Task: Research Airbnb accommodation in Sang-e Charak, Afghanistan from 1st December, 2023 to 5th December, 2023 for 1 adult.1  bedroom having 1 bed and 1 bathroom. Property type can be flat. Amenities needed are: wifi,dedicated workplace. Booking option can be shelf check-in. Look for 5 properties as per requirement.
Action: Mouse moved to (474, 84)
Screenshot: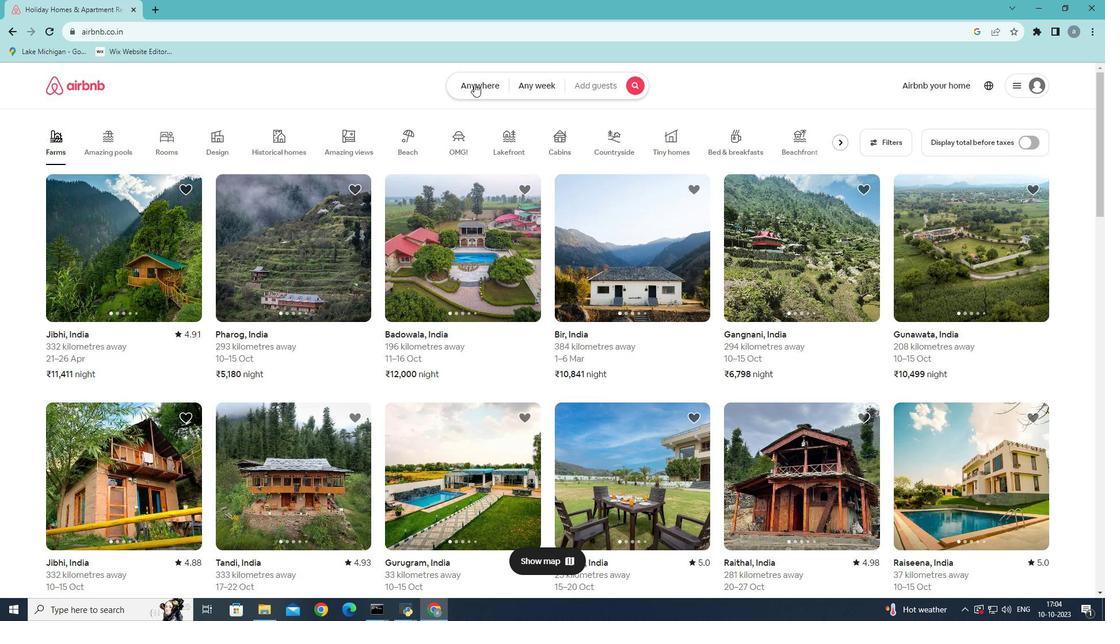 
Action: Mouse pressed left at (474, 84)
Screenshot: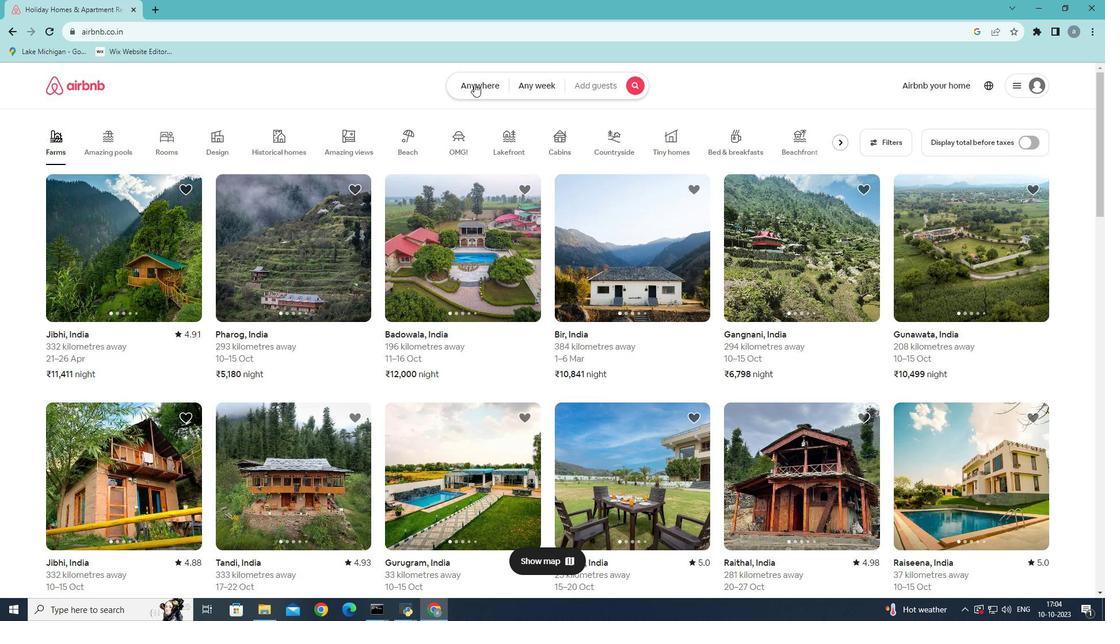 
Action: Mouse moved to (327, 126)
Screenshot: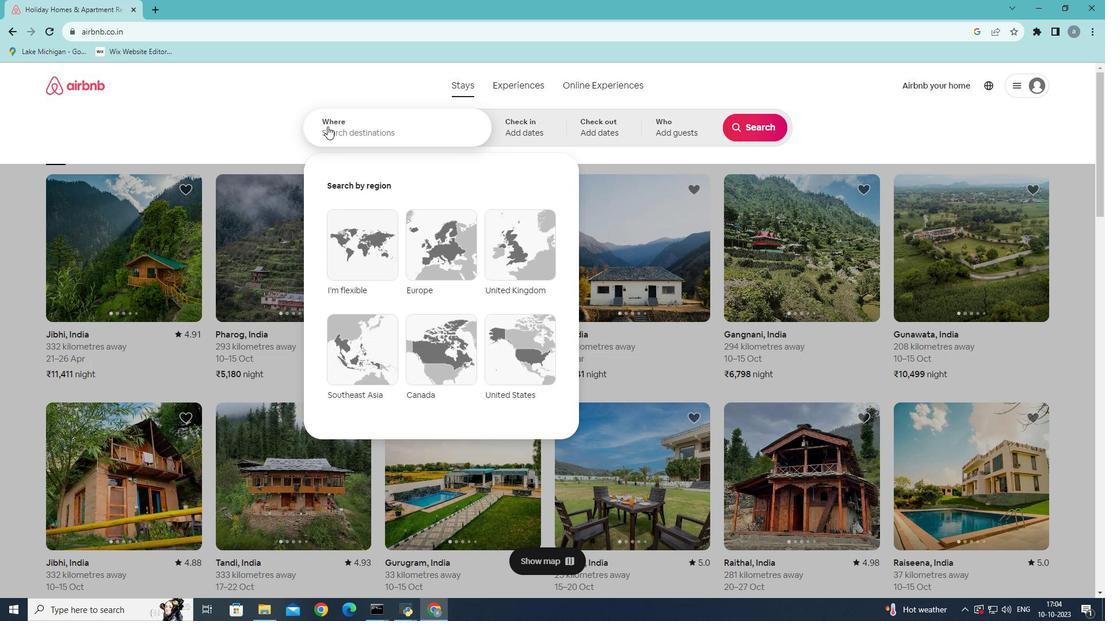 
Action: Mouse pressed left at (327, 126)
Screenshot: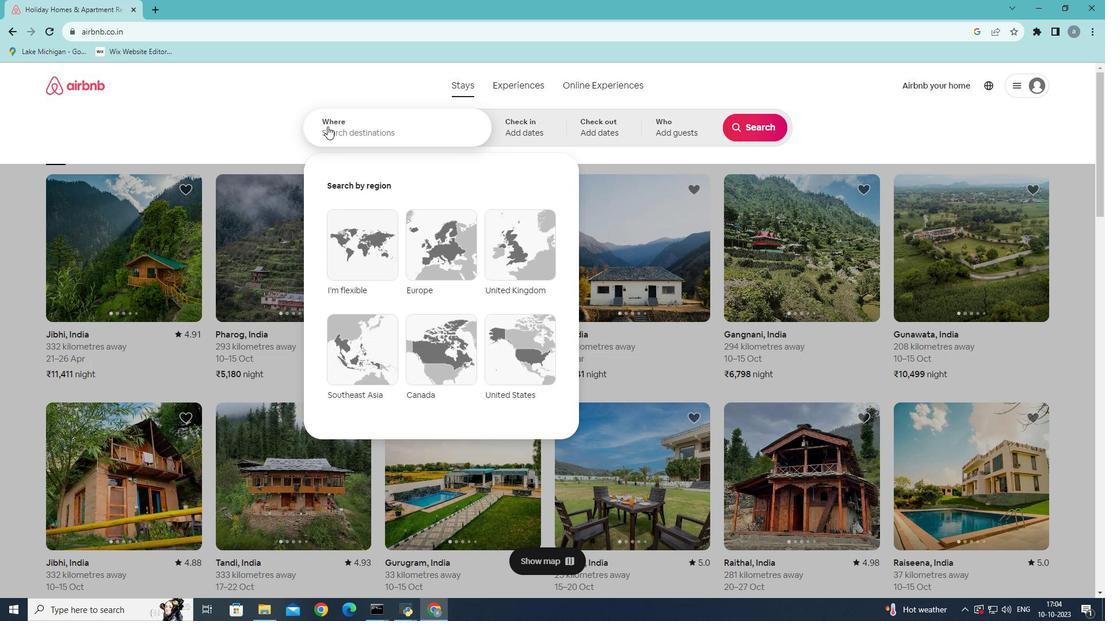 
Action: Mouse moved to (373, 129)
Screenshot: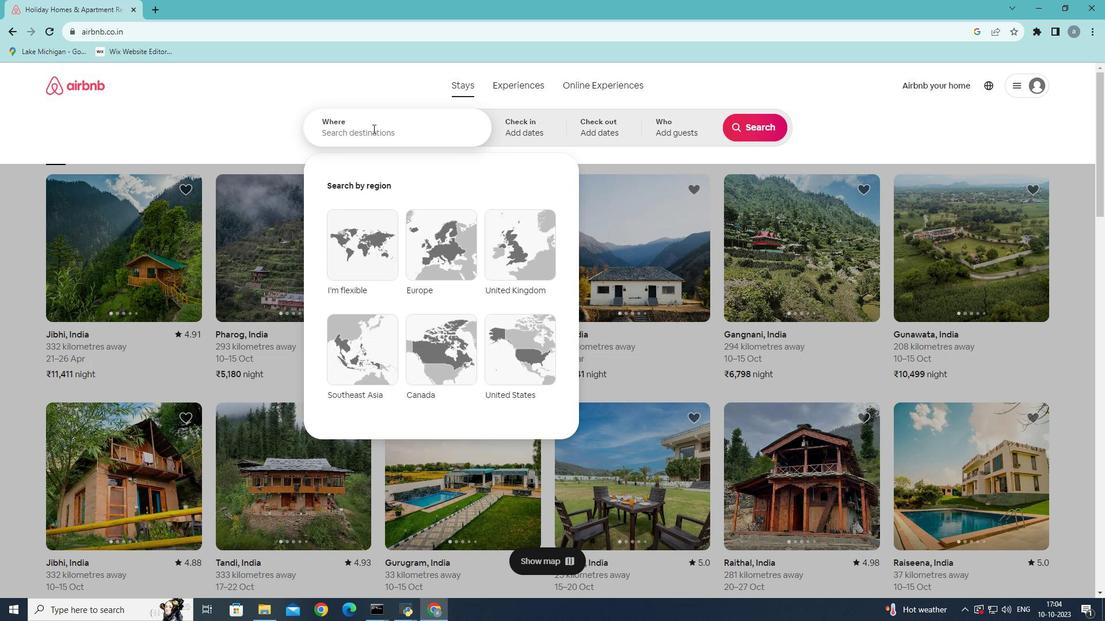 
Action: Key pressed <Key.shift>Sang-e<Key.space>ch
Screenshot: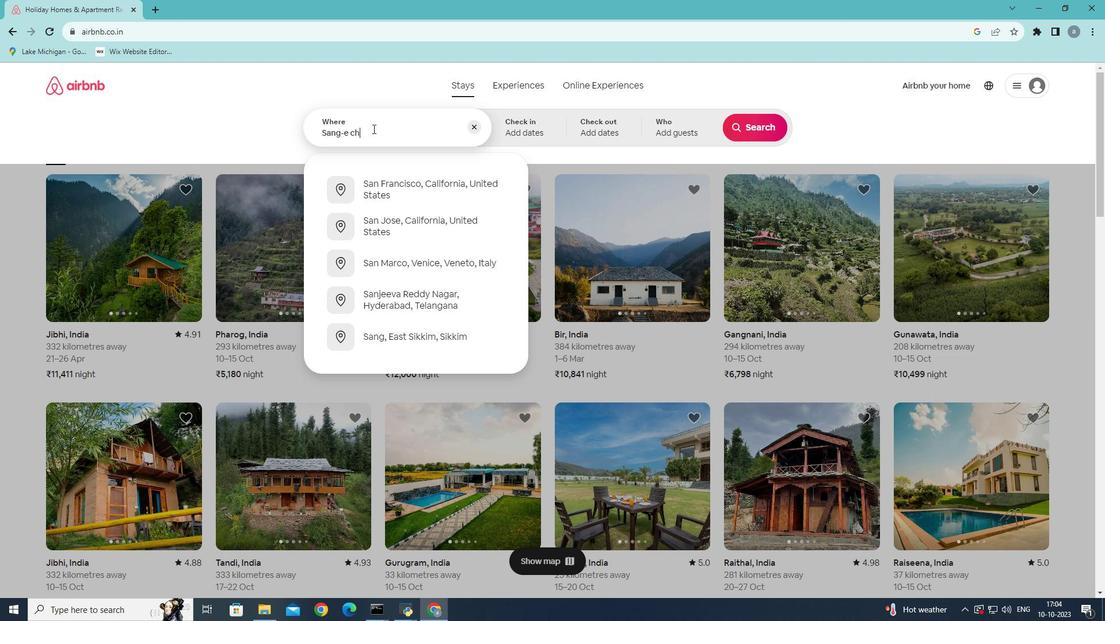 
Action: Mouse moved to (407, 191)
Screenshot: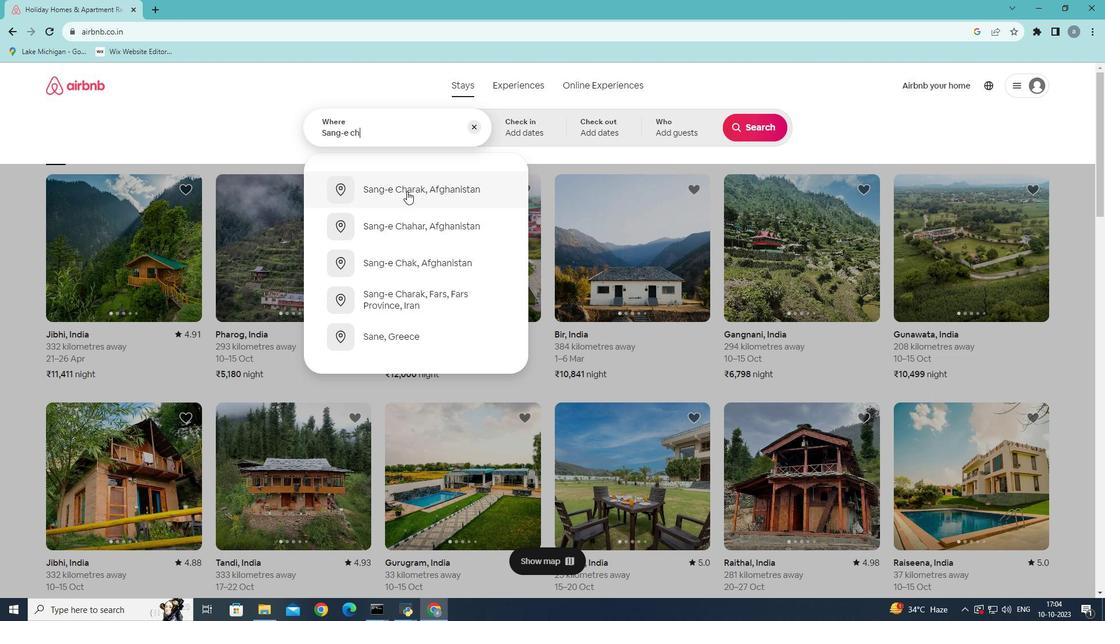
Action: Mouse pressed left at (407, 191)
Screenshot: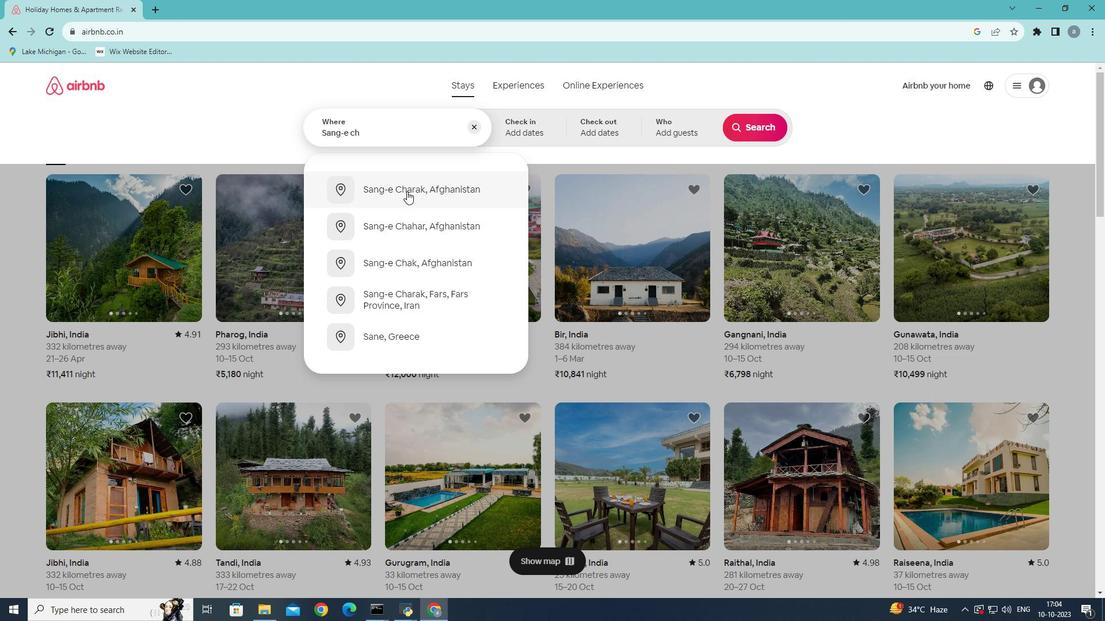 
Action: Mouse moved to (748, 219)
Screenshot: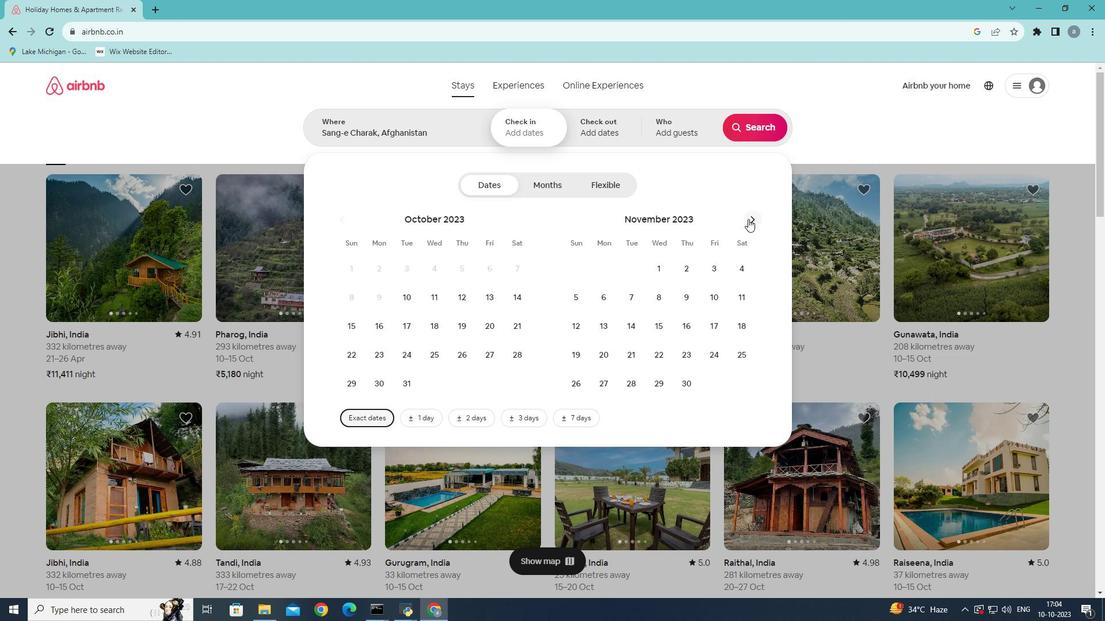 
Action: Mouse pressed left at (748, 219)
Screenshot: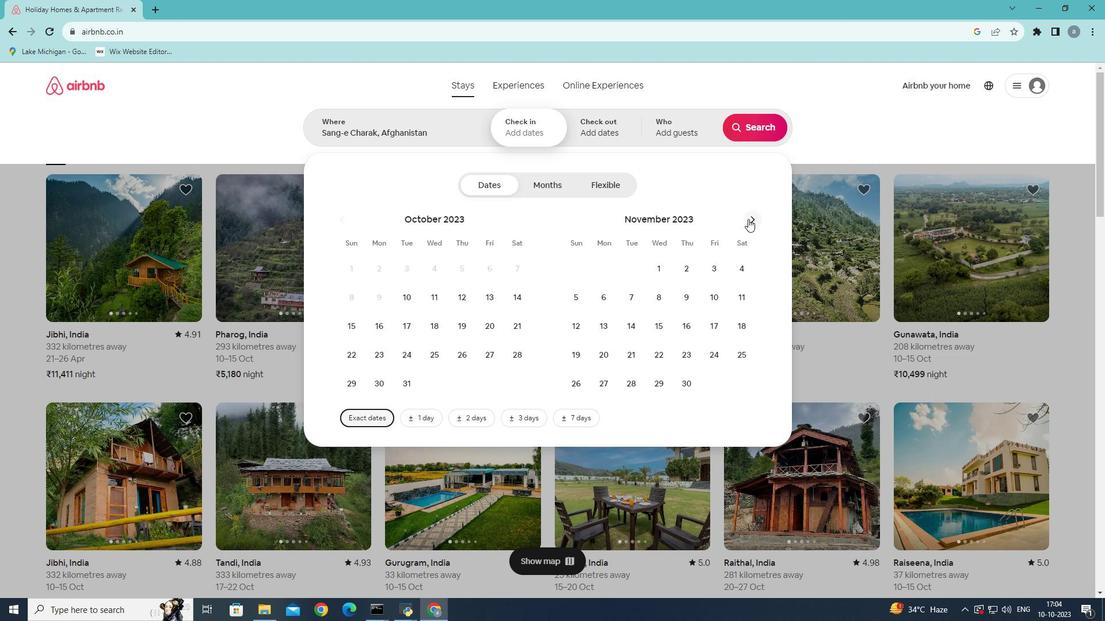 
Action: Mouse moved to (712, 267)
Screenshot: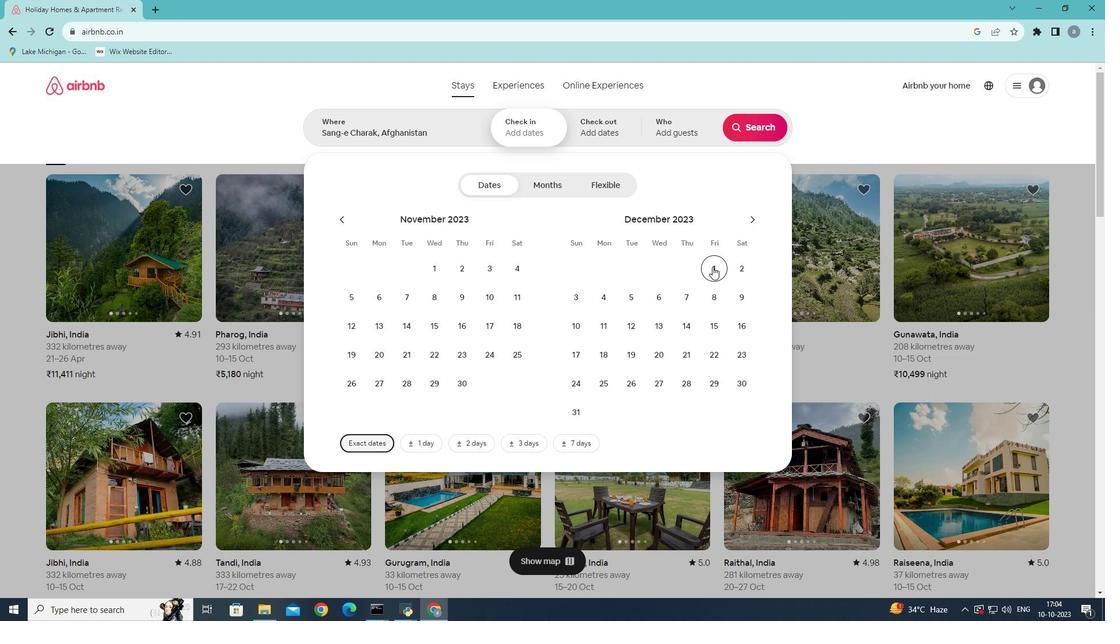
Action: Mouse pressed left at (712, 267)
Screenshot: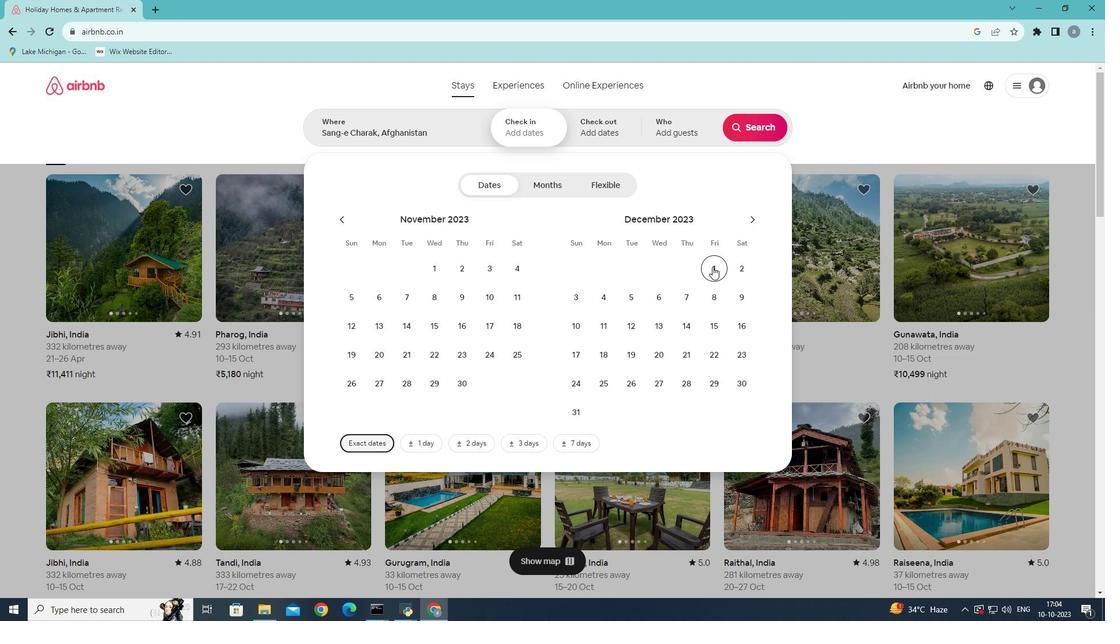 
Action: Mouse moved to (634, 300)
Screenshot: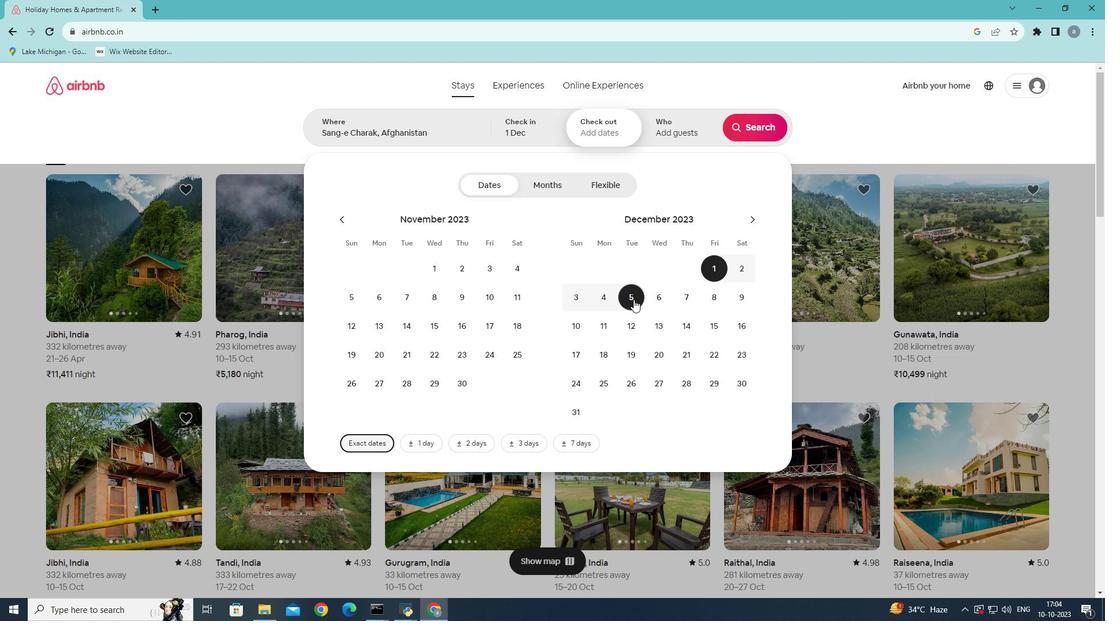 
Action: Mouse pressed left at (634, 300)
Screenshot: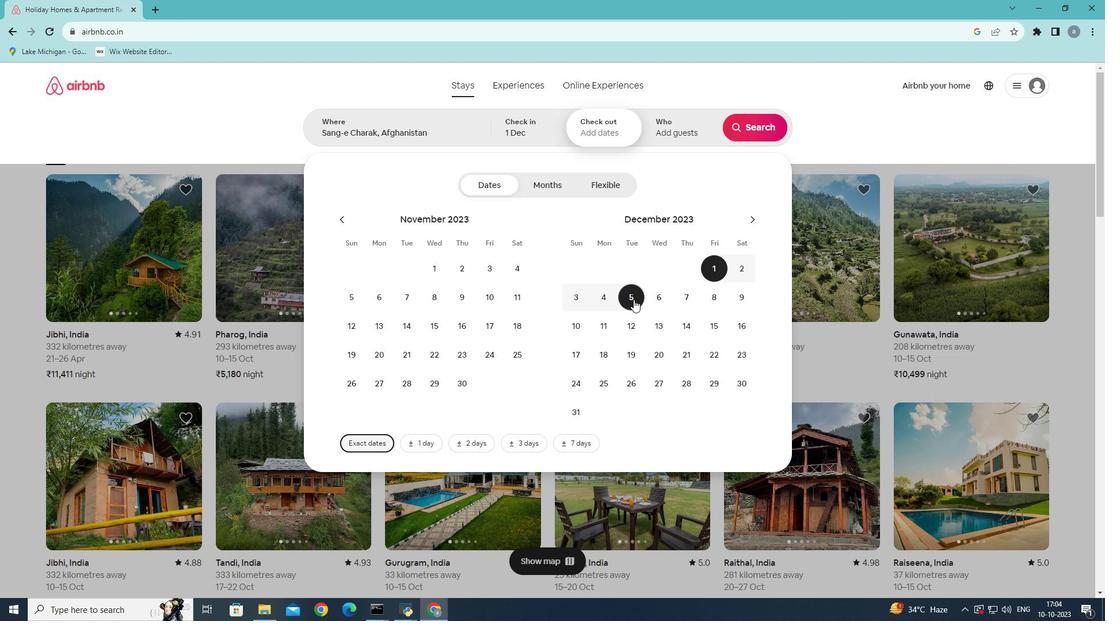 
Action: Mouse moved to (694, 131)
Screenshot: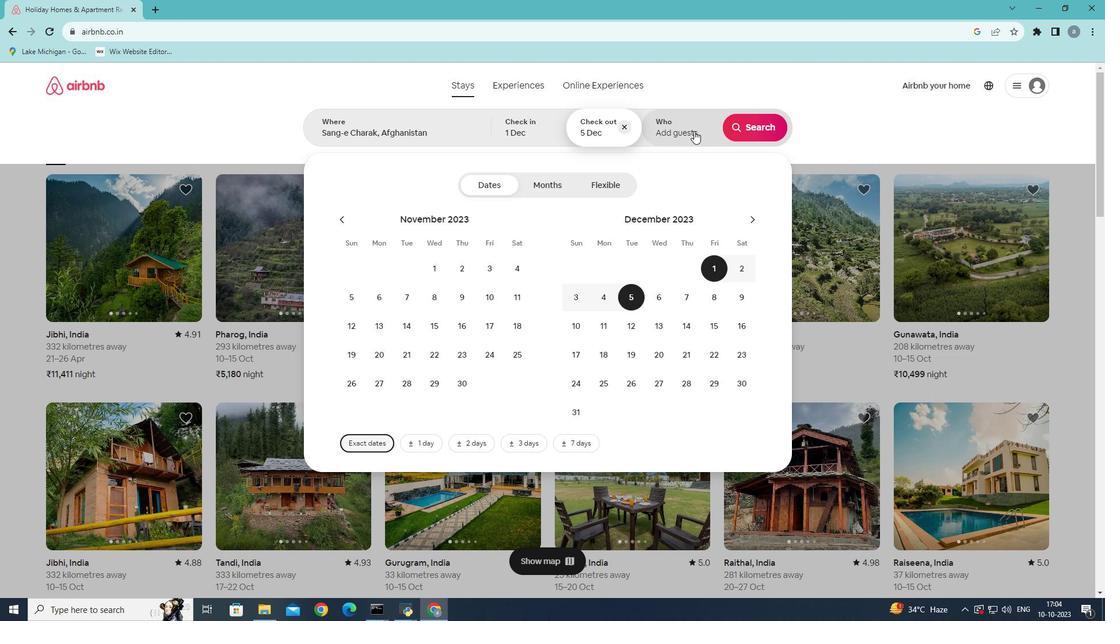 
Action: Mouse pressed left at (694, 131)
Screenshot: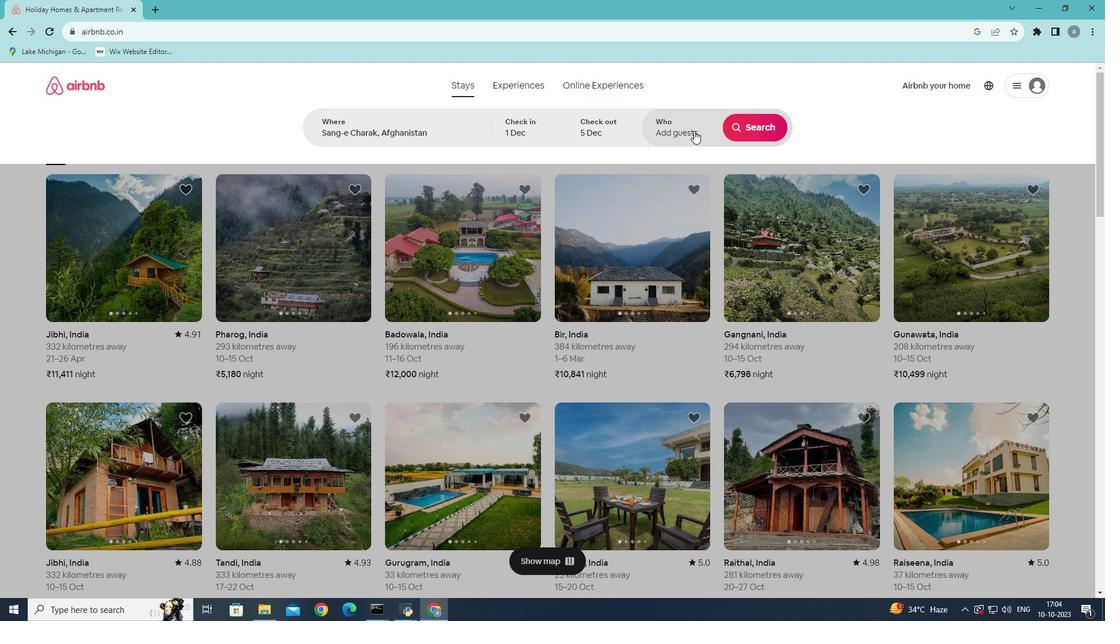 
Action: Mouse moved to (760, 188)
Screenshot: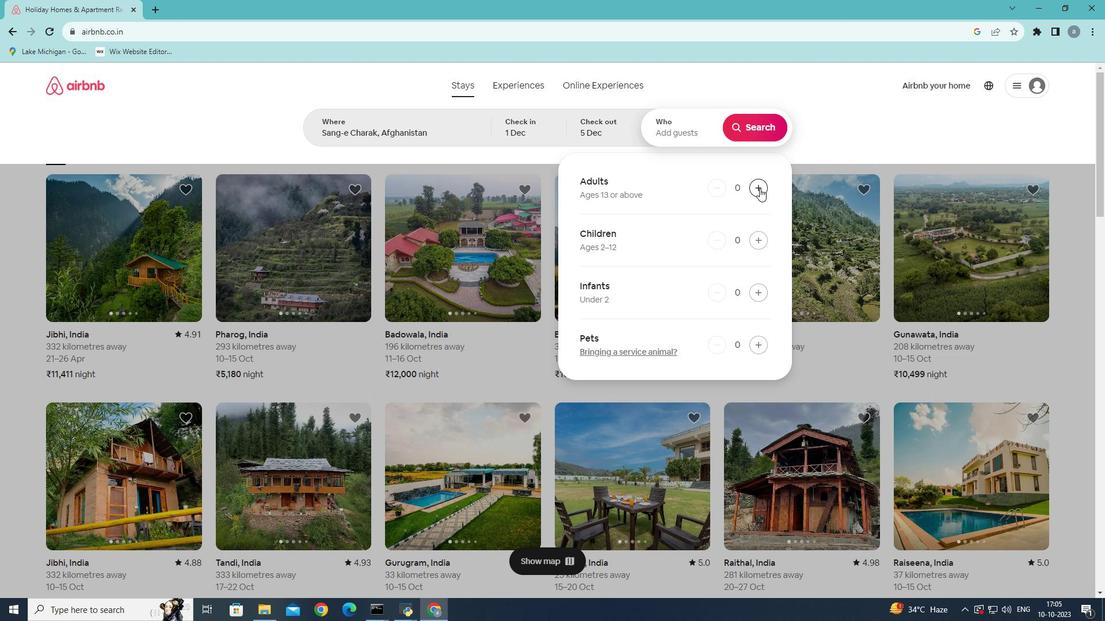 
Action: Mouse pressed left at (760, 188)
Screenshot: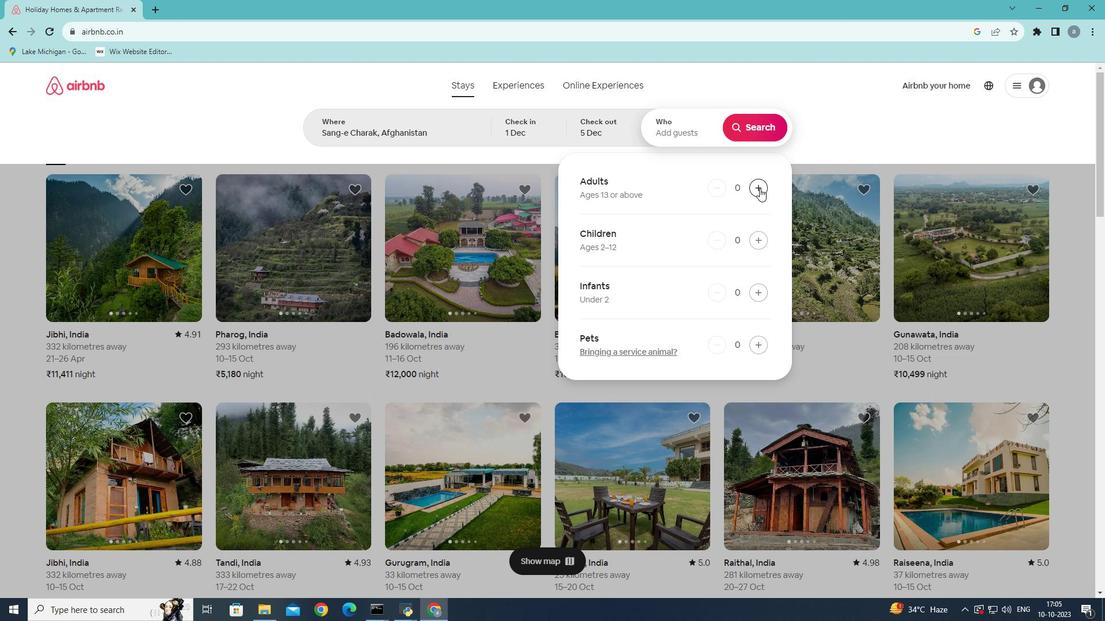 
Action: Mouse moved to (764, 130)
Screenshot: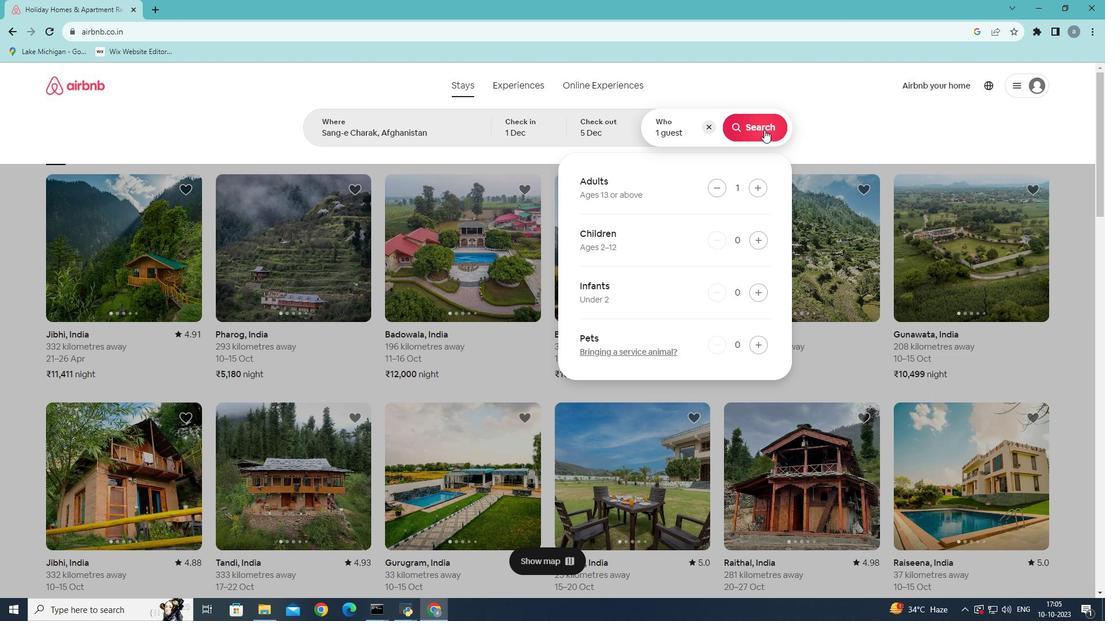
Action: Mouse pressed left at (764, 130)
Screenshot: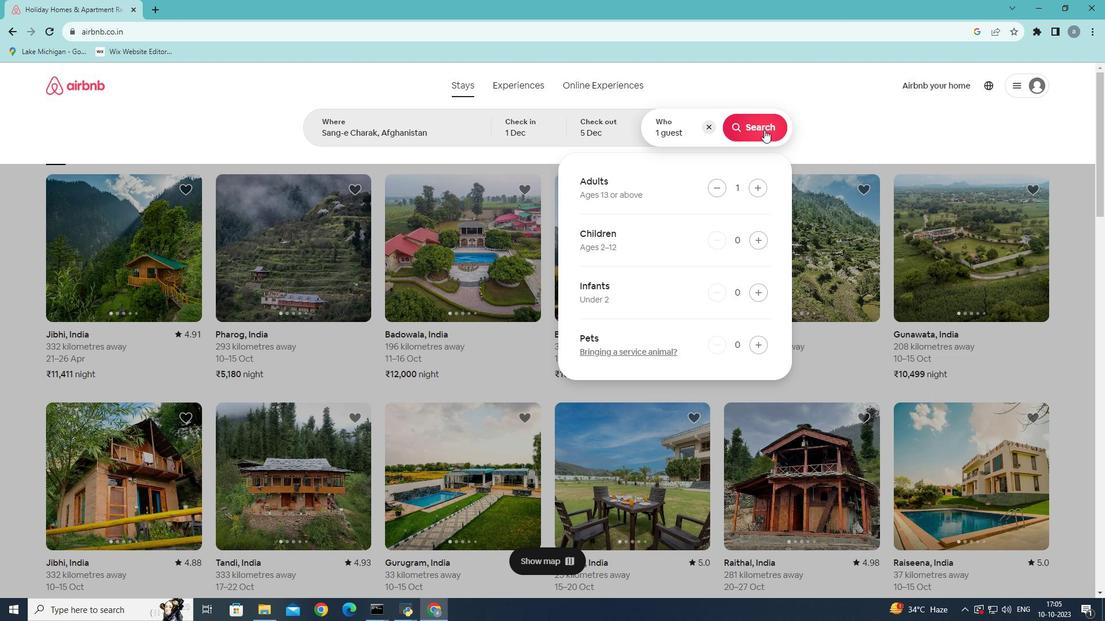 
Action: Mouse moved to (920, 130)
Screenshot: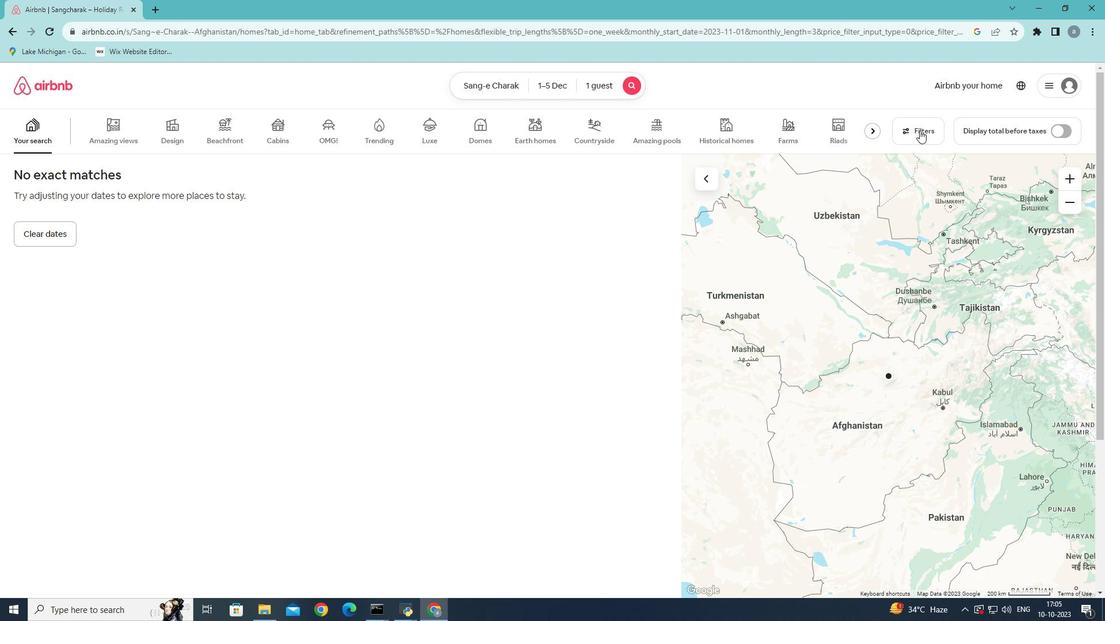 
Action: Mouse pressed left at (920, 130)
Screenshot: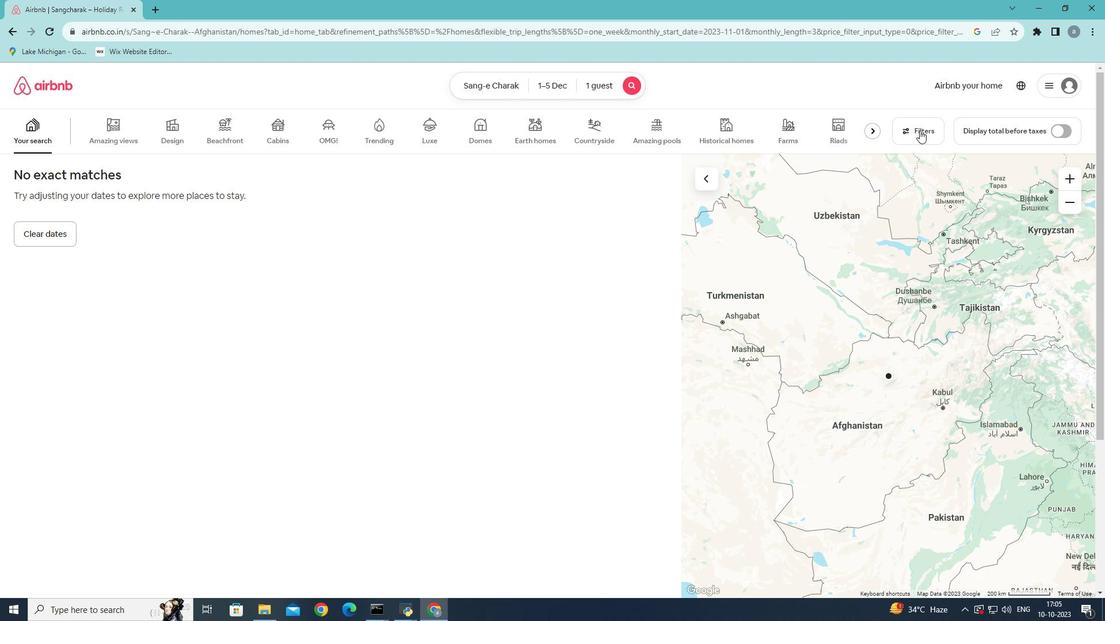 
Action: Mouse moved to (423, 357)
Screenshot: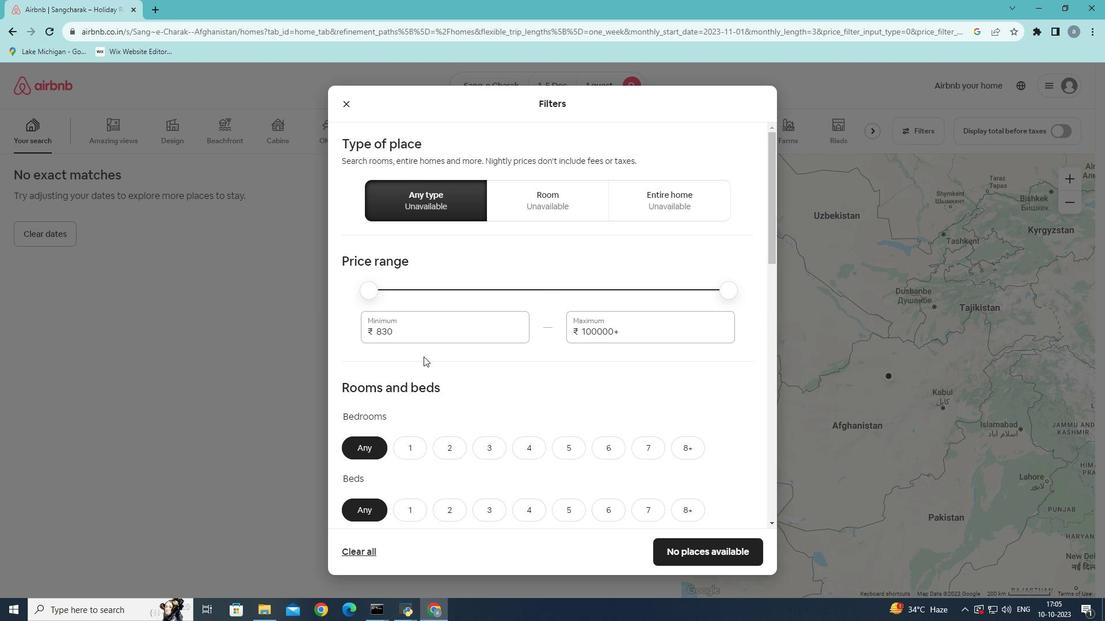
Action: Mouse scrolled (423, 356) with delta (0, 0)
Screenshot: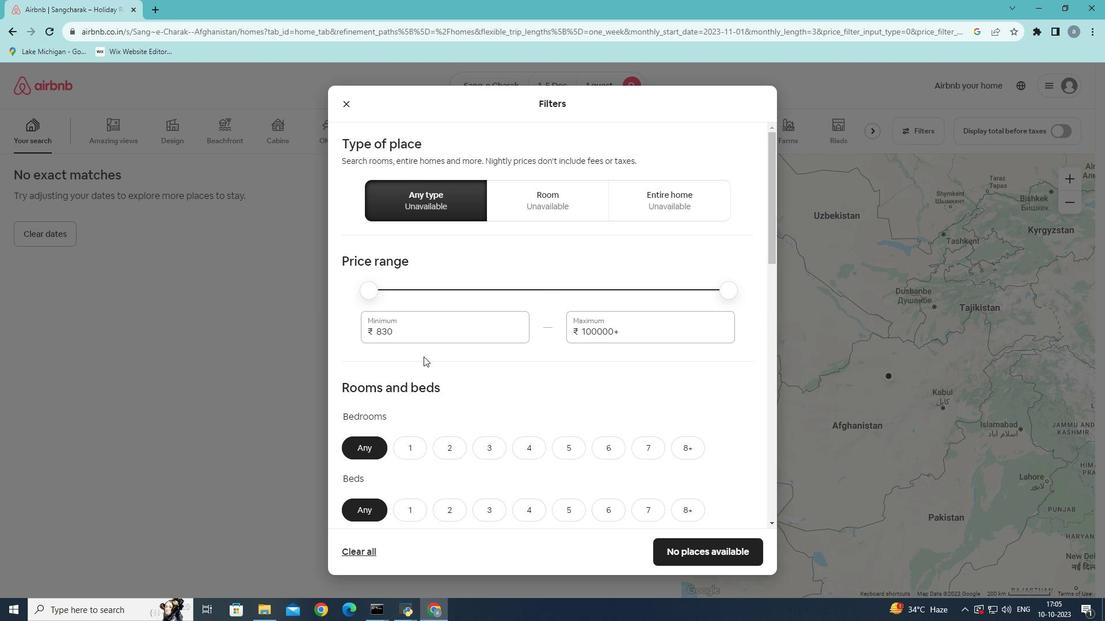 
Action: Mouse scrolled (423, 356) with delta (0, 0)
Screenshot: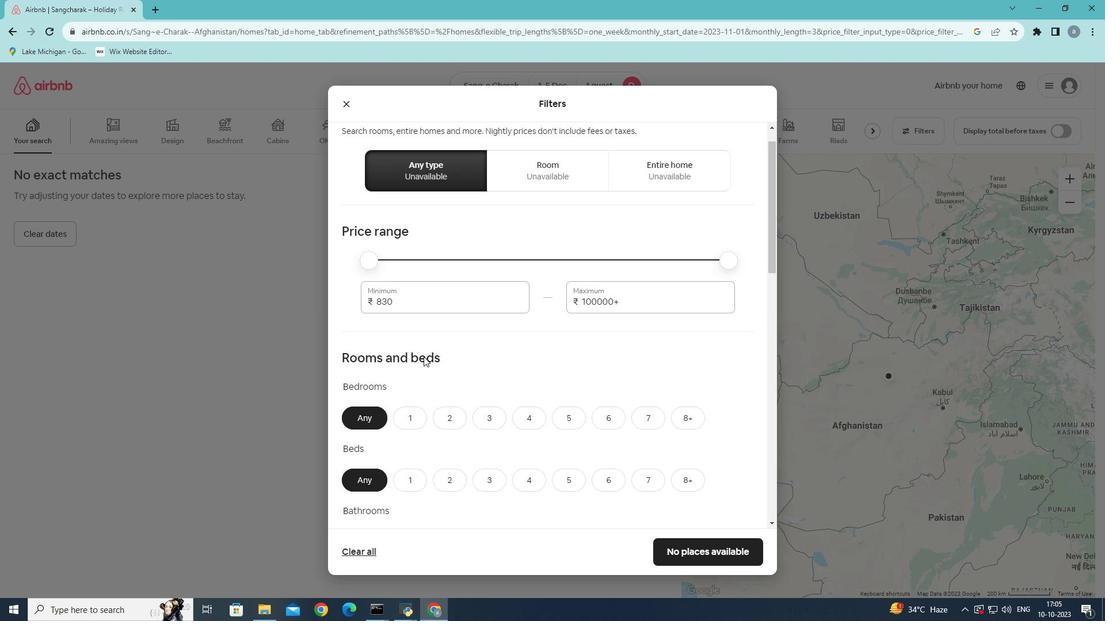 
Action: Mouse moved to (408, 340)
Screenshot: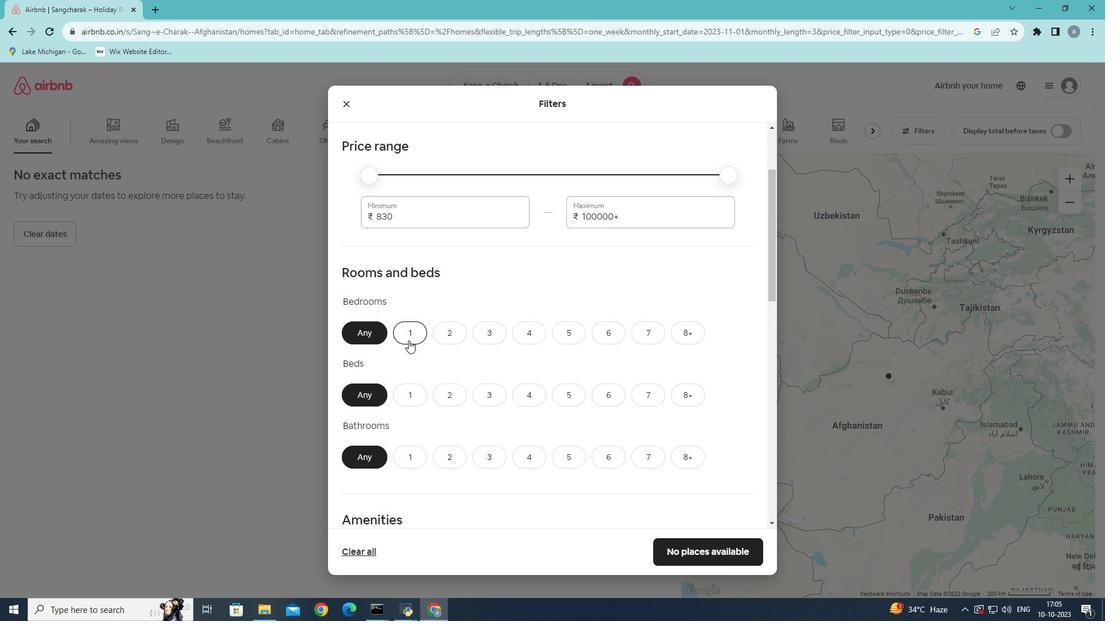 
Action: Mouse pressed left at (408, 340)
Screenshot: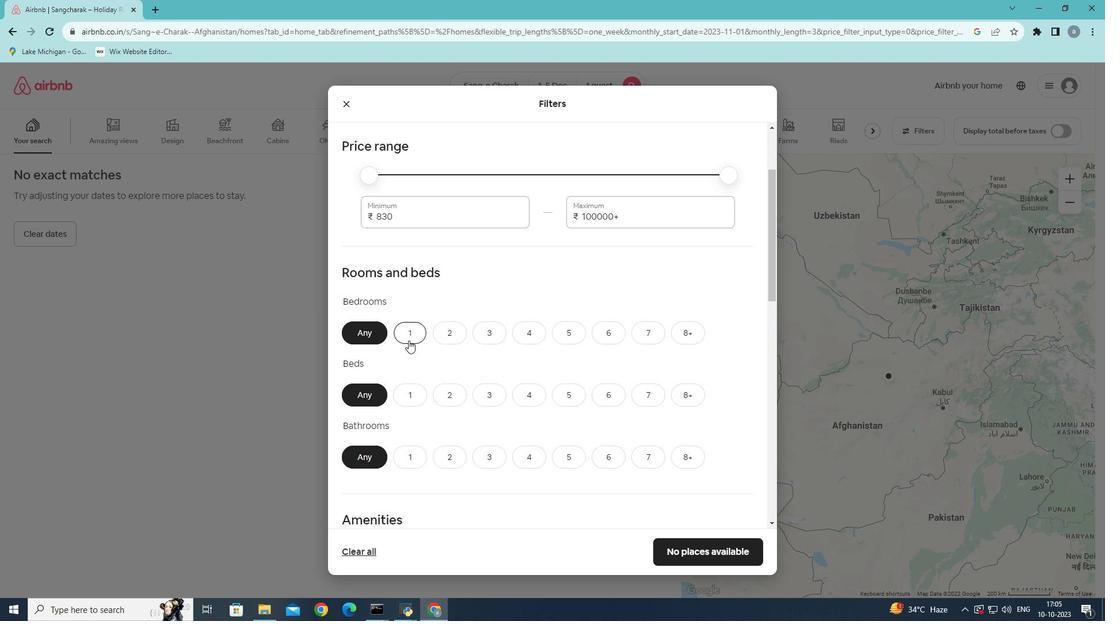 
Action: Mouse moved to (414, 398)
Screenshot: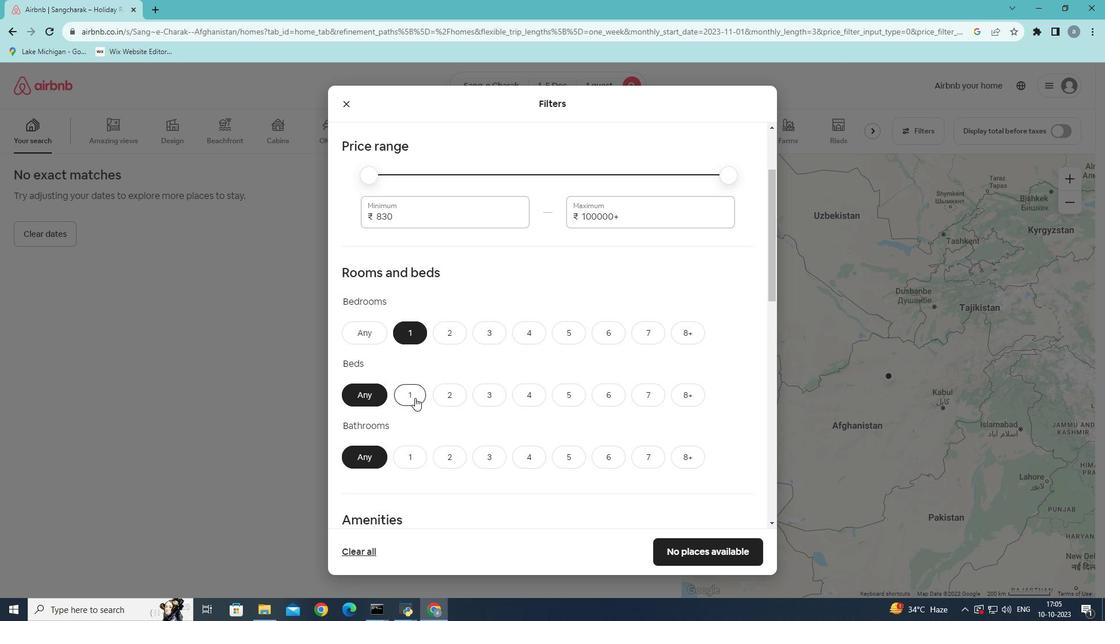 
Action: Mouse pressed left at (414, 398)
Screenshot: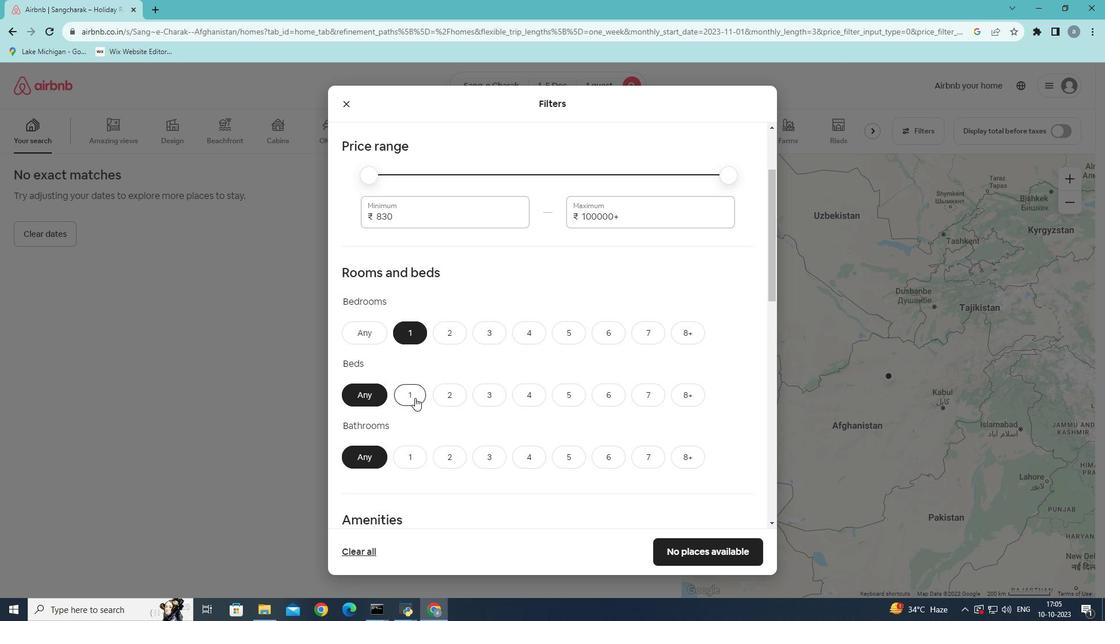 
Action: Mouse moved to (418, 458)
Screenshot: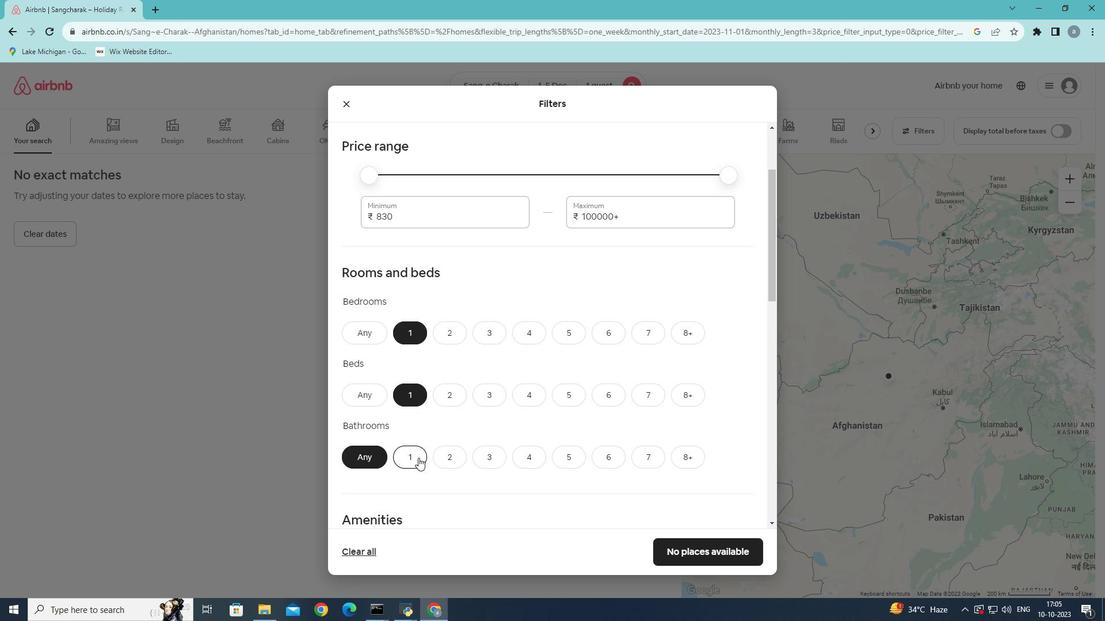 
Action: Mouse pressed left at (418, 458)
Screenshot: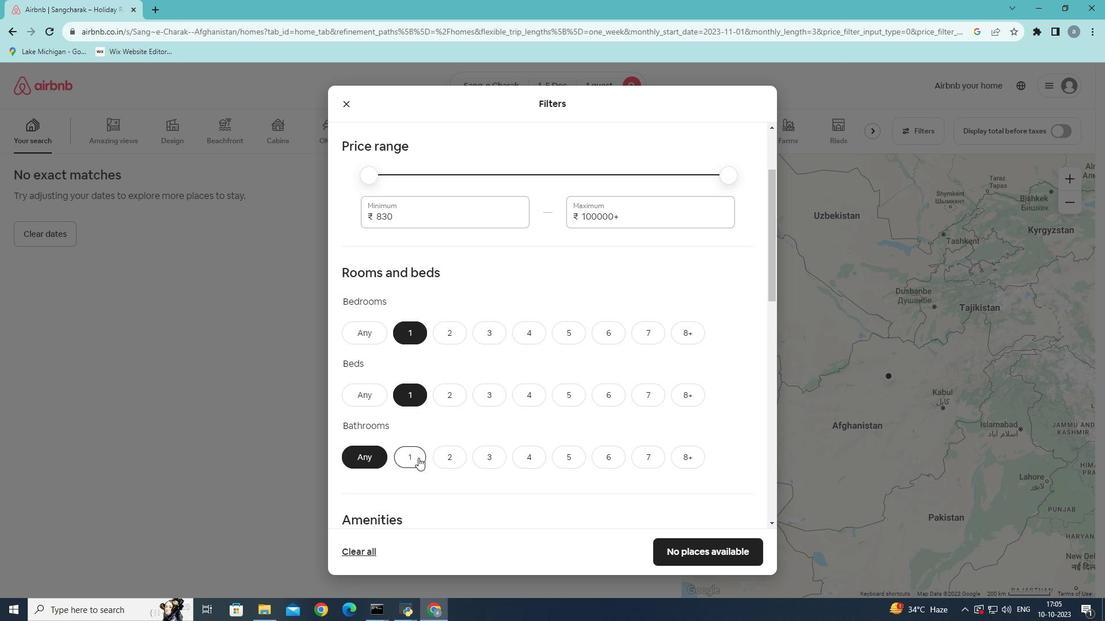 
Action: Mouse moved to (562, 386)
Screenshot: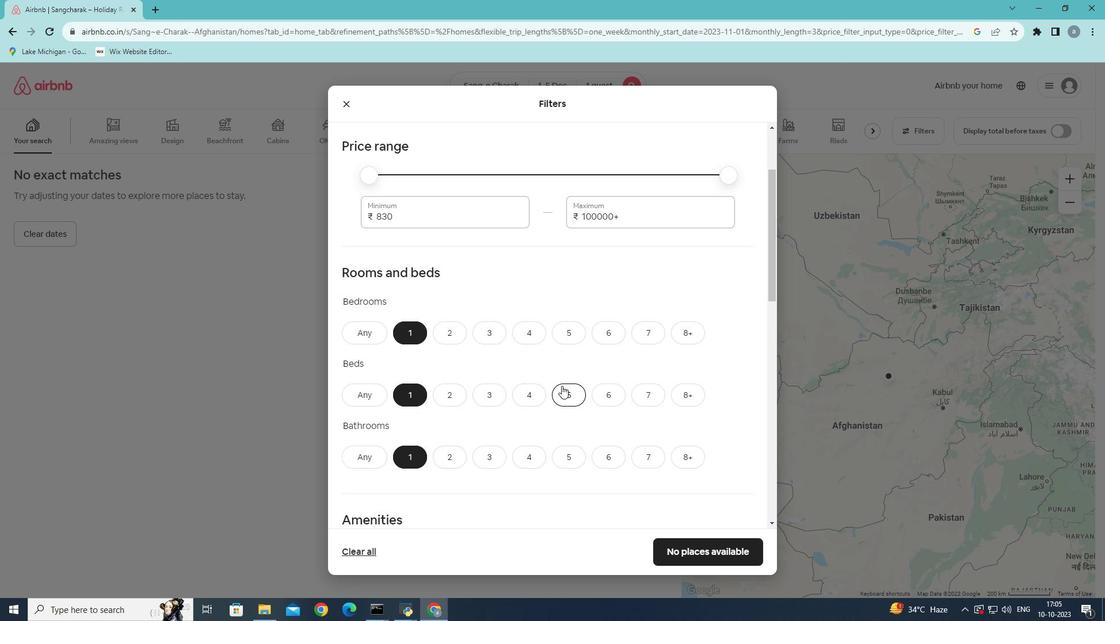
Action: Mouse scrolled (562, 385) with delta (0, 0)
Screenshot: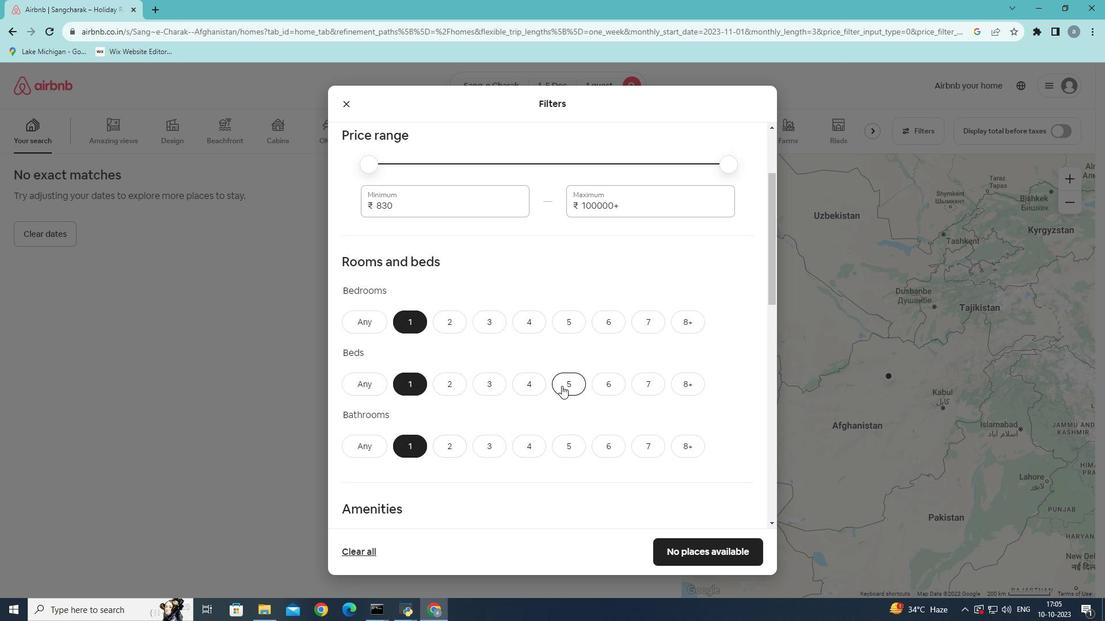 
Action: Mouse scrolled (562, 385) with delta (0, 0)
Screenshot: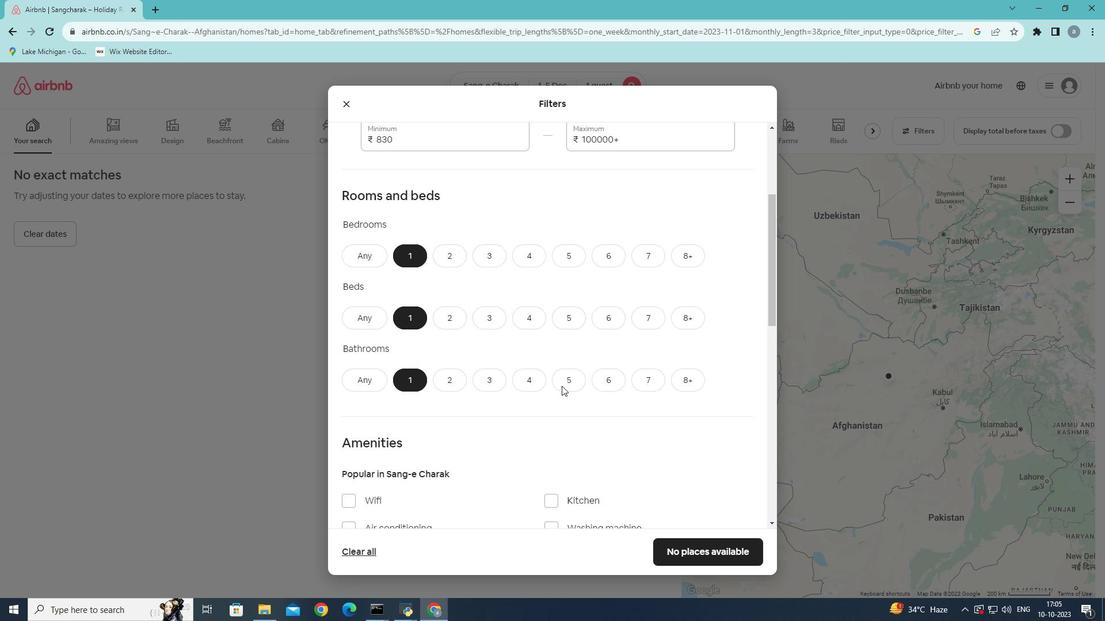 
Action: Mouse moved to (348, 466)
Screenshot: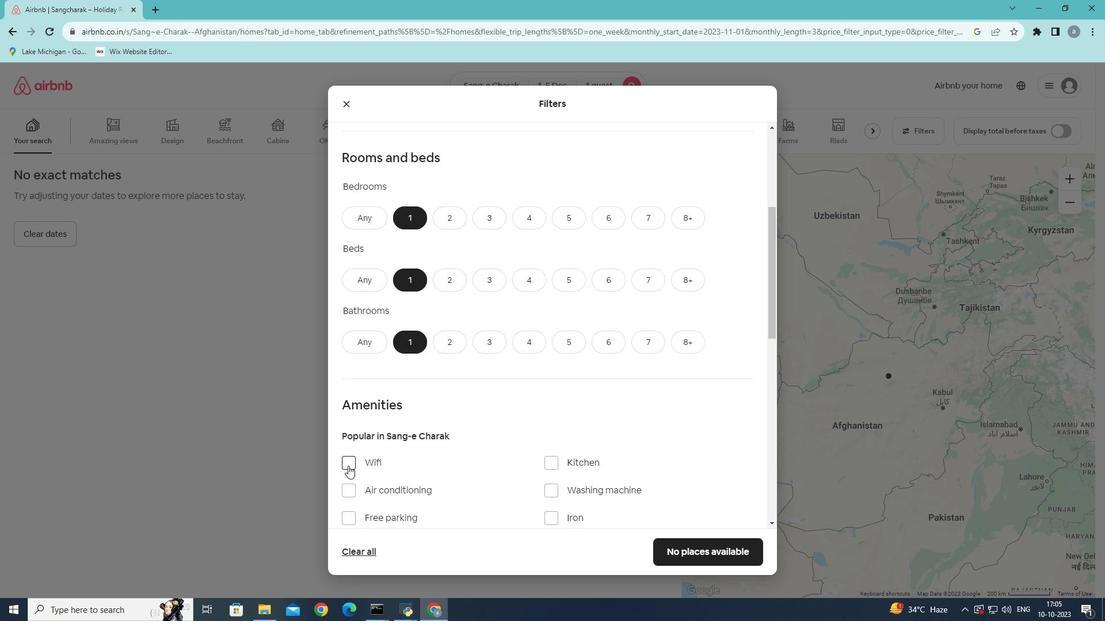
Action: Mouse pressed left at (348, 466)
Screenshot: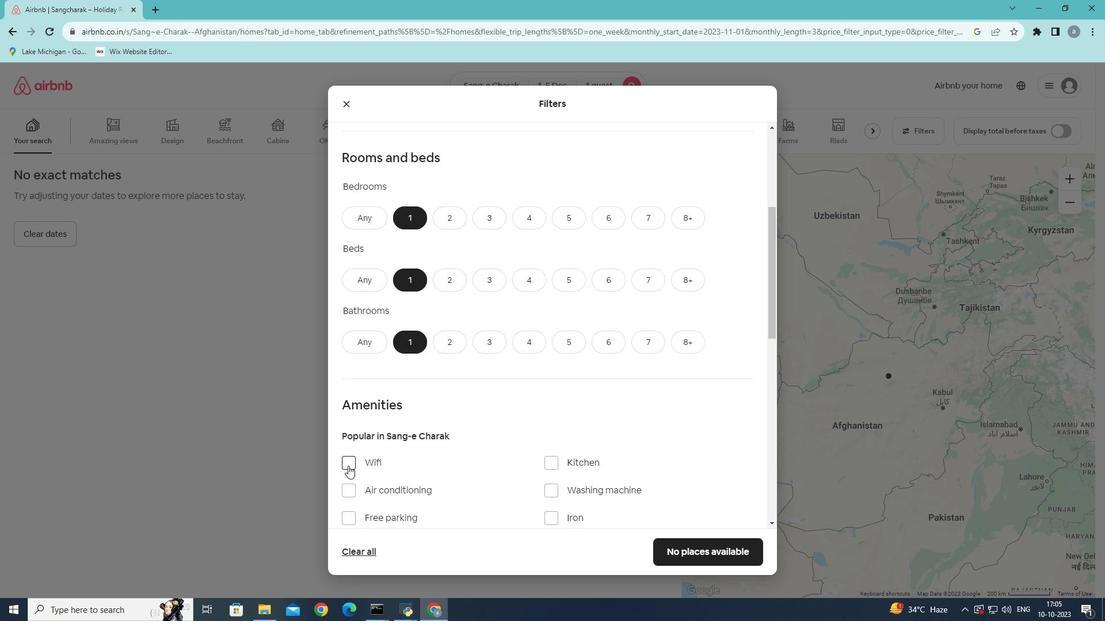 
Action: Mouse moved to (495, 412)
Screenshot: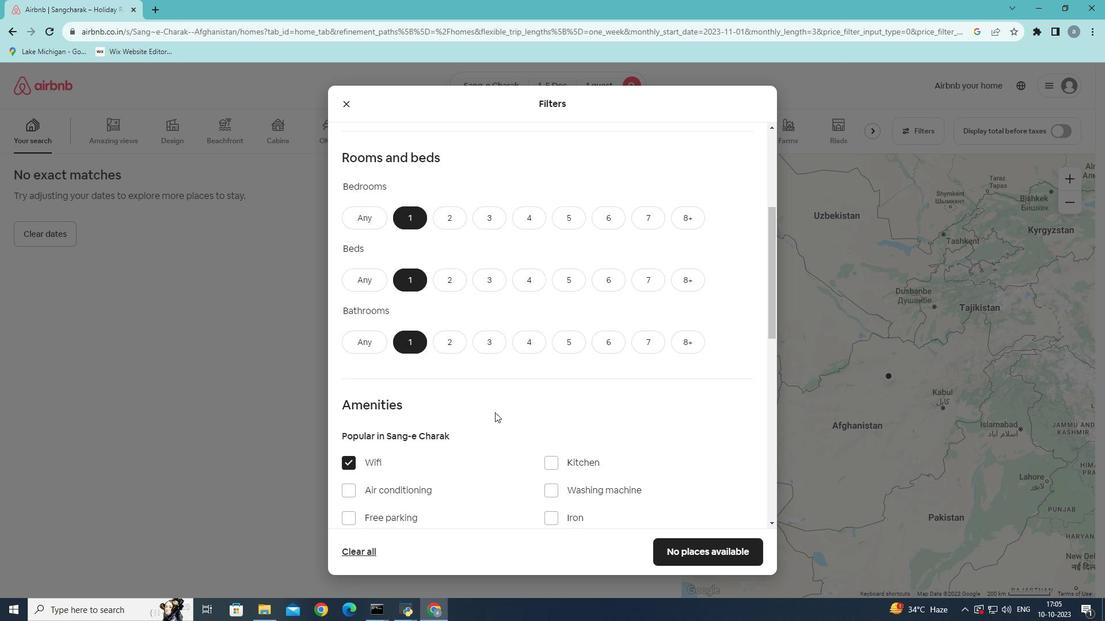 
Action: Mouse scrolled (495, 412) with delta (0, 0)
Screenshot: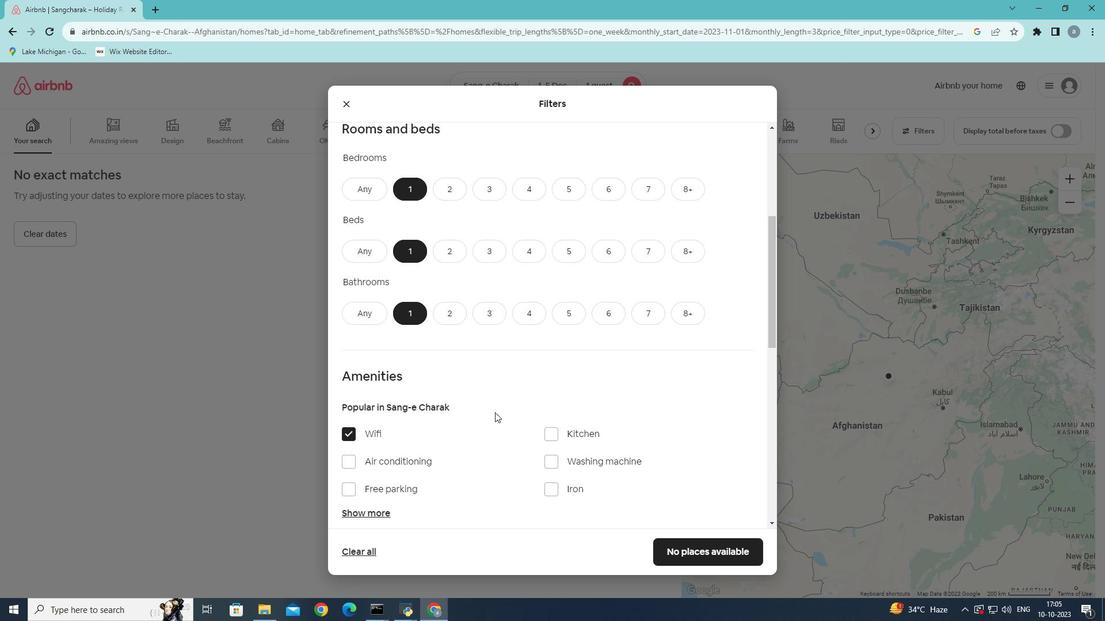 
Action: Mouse scrolled (495, 412) with delta (0, 0)
Screenshot: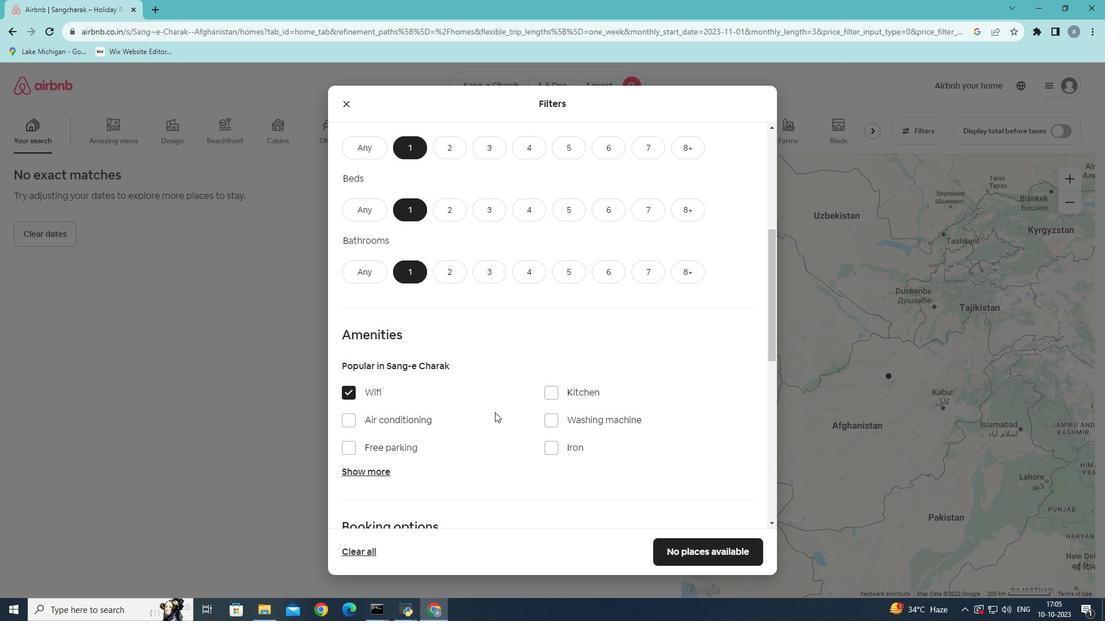 
Action: Mouse scrolled (495, 412) with delta (0, 0)
Screenshot: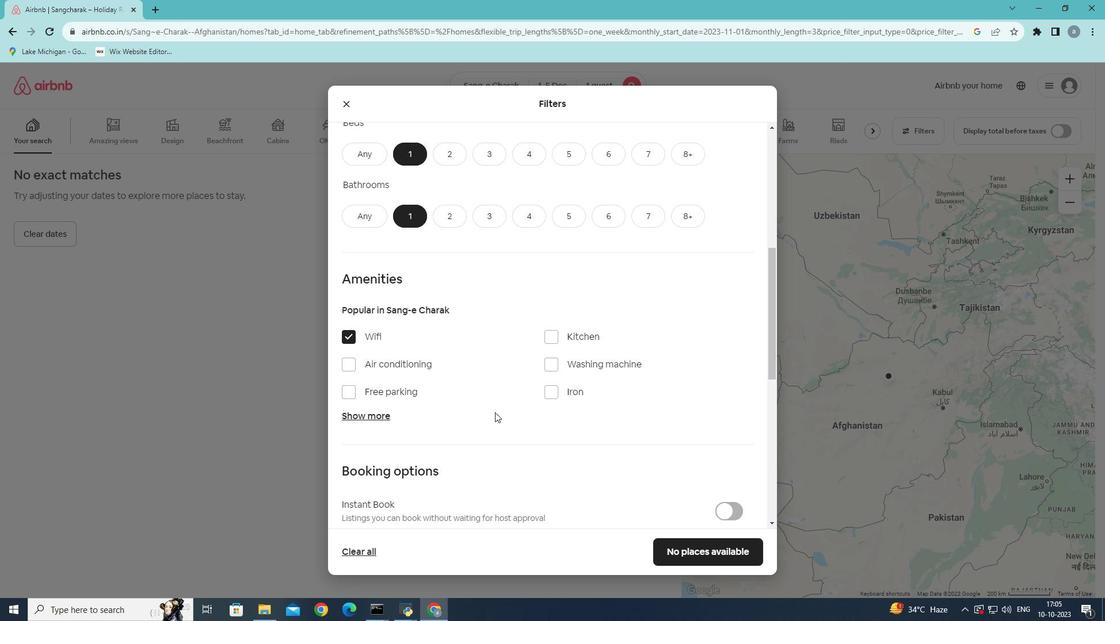 
Action: Mouse moved to (376, 370)
Screenshot: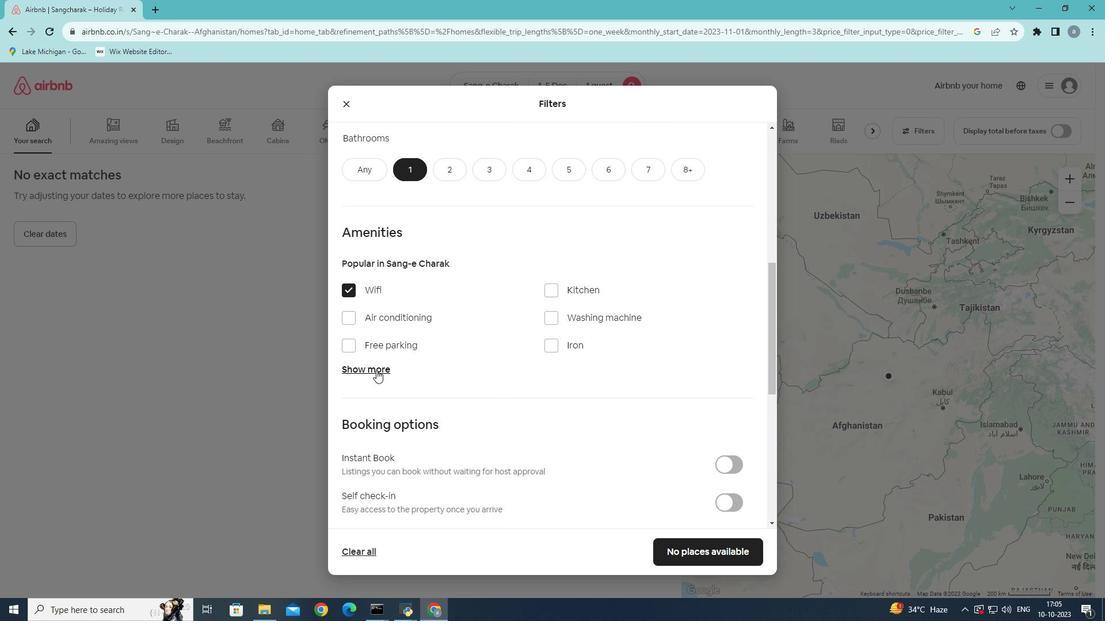
Action: Mouse pressed left at (376, 370)
Screenshot: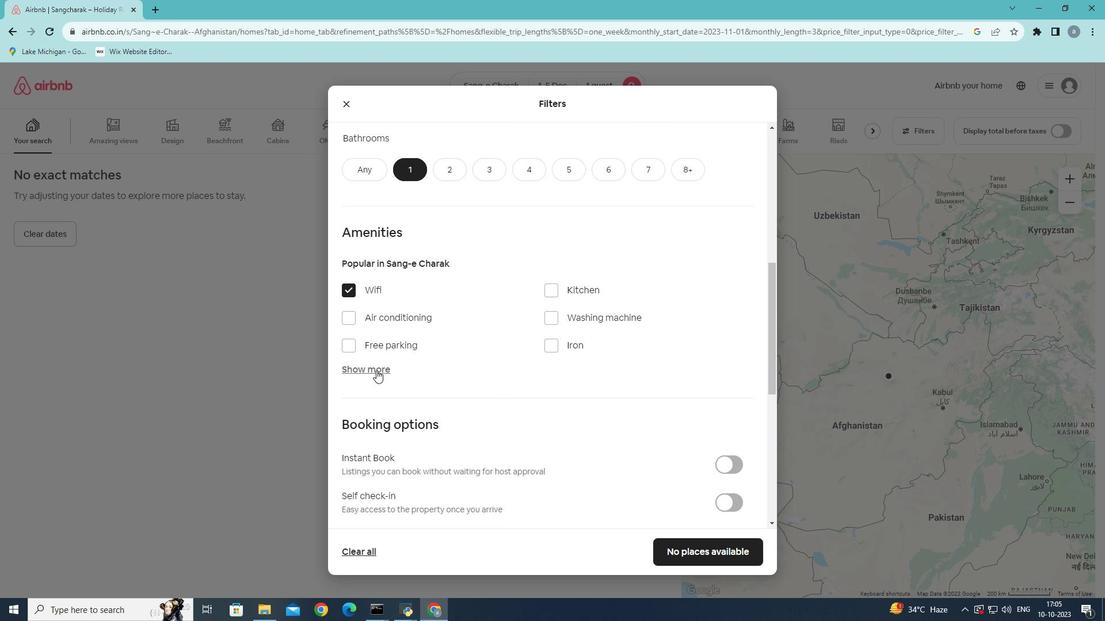 
Action: Mouse moved to (498, 403)
Screenshot: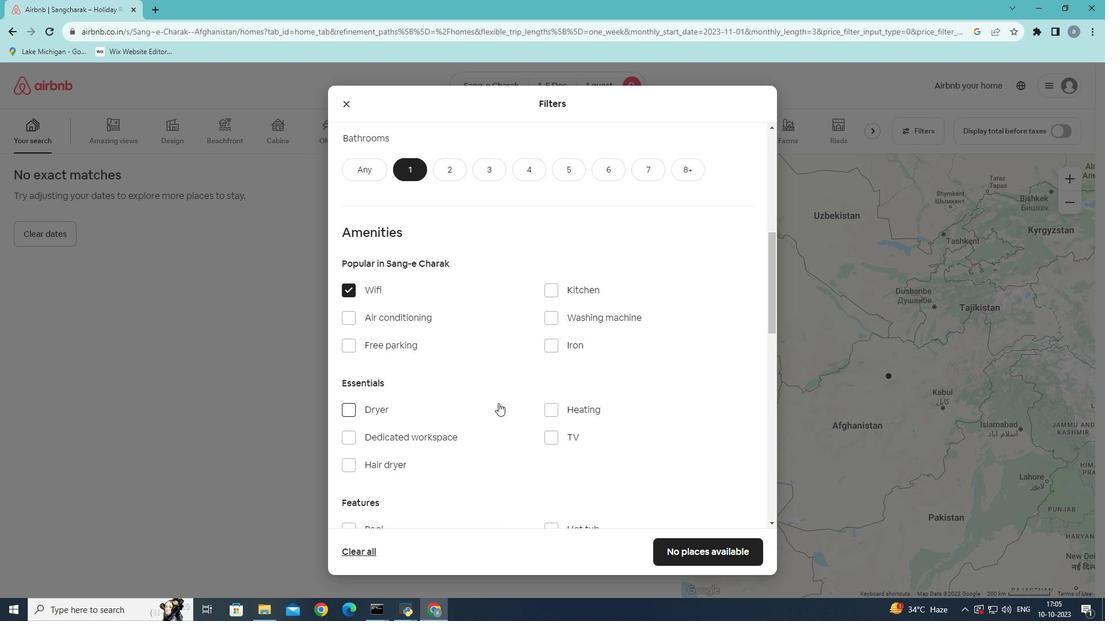 
Action: Mouse scrolled (498, 403) with delta (0, 0)
Screenshot: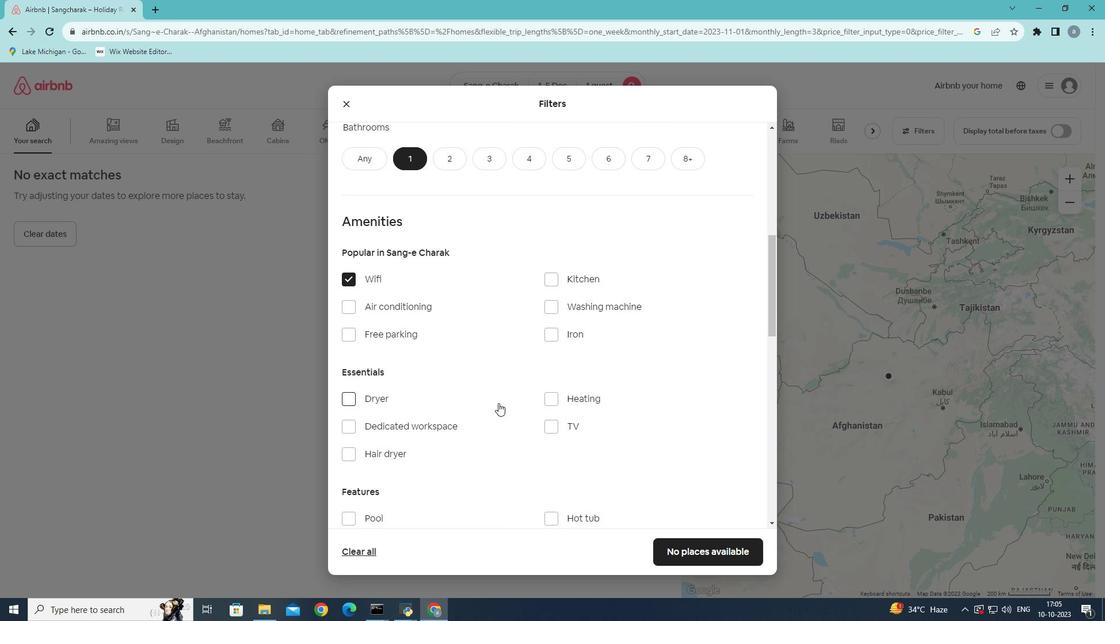 
Action: Mouse scrolled (498, 403) with delta (0, 0)
Screenshot: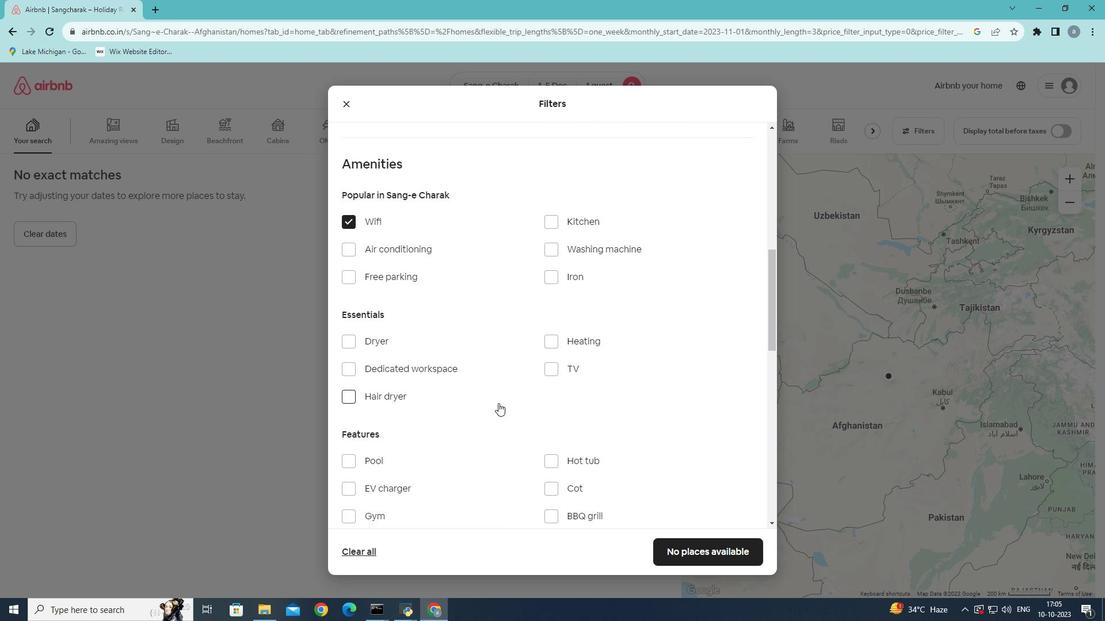 
Action: Mouse moved to (528, 330)
Screenshot: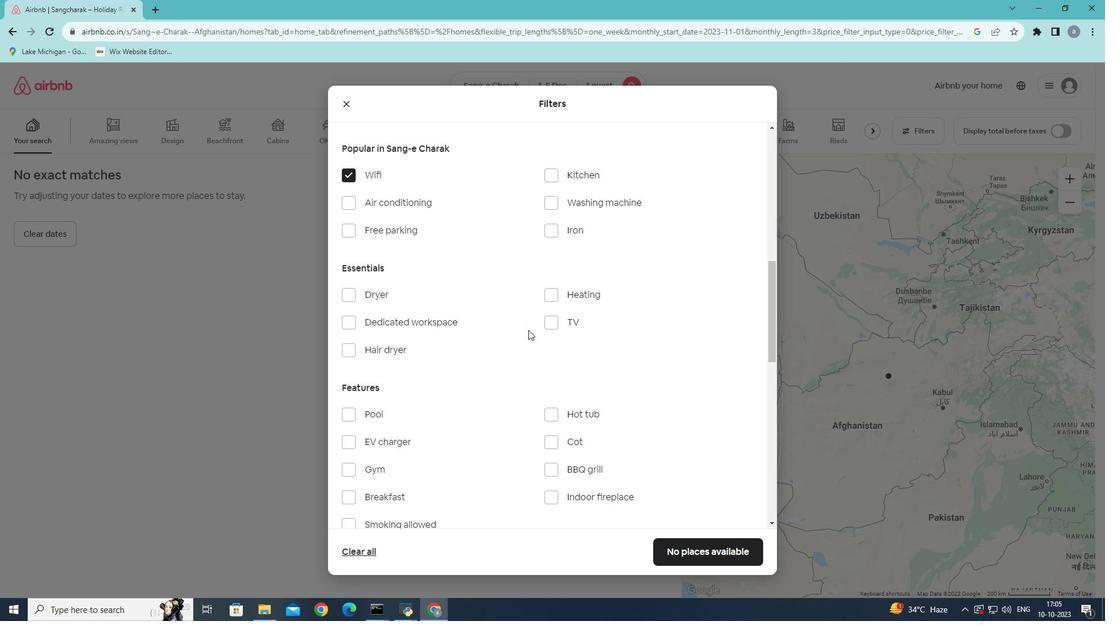 
Action: Mouse scrolled (528, 330) with delta (0, 0)
Screenshot: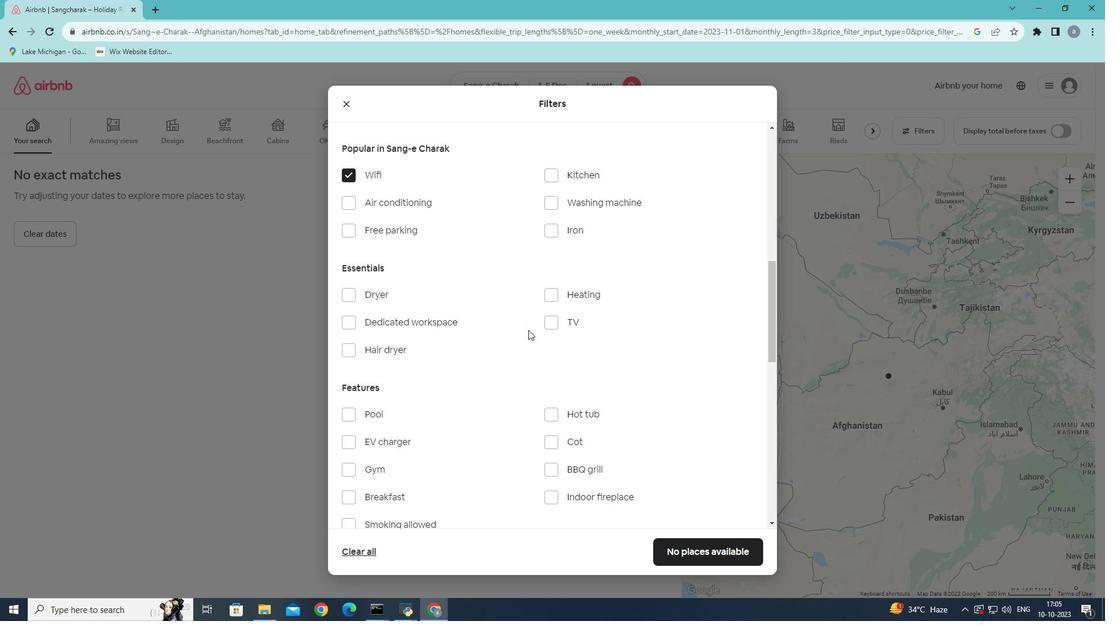 
Action: Mouse scrolled (528, 330) with delta (0, 0)
Screenshot: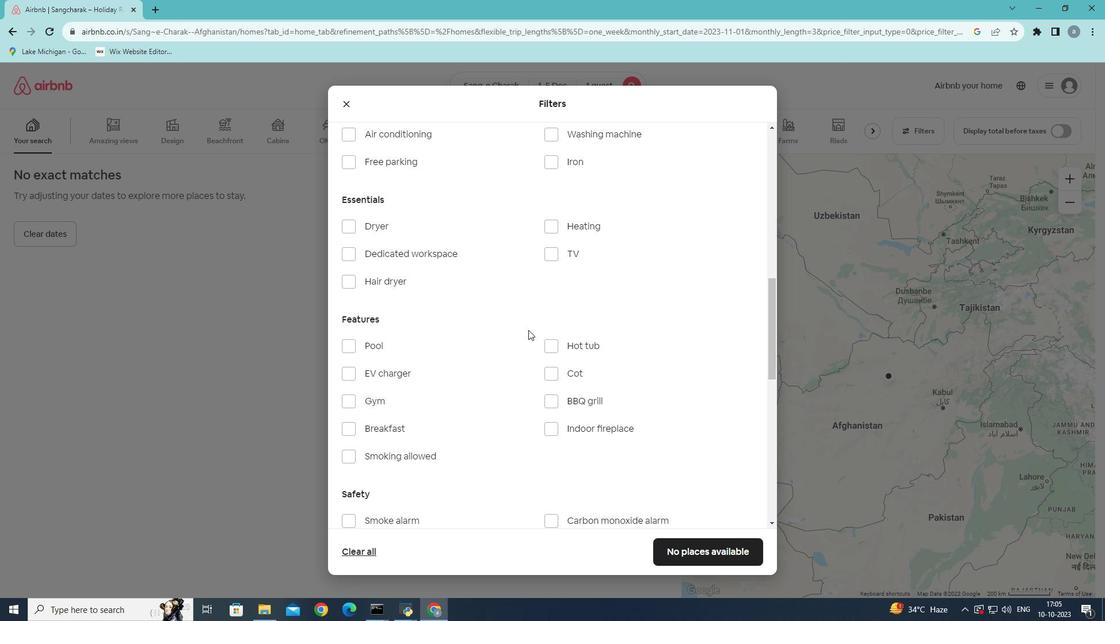 
Action: Mouse scrolled (528, 330) with delta (0, 0)
Screenshot: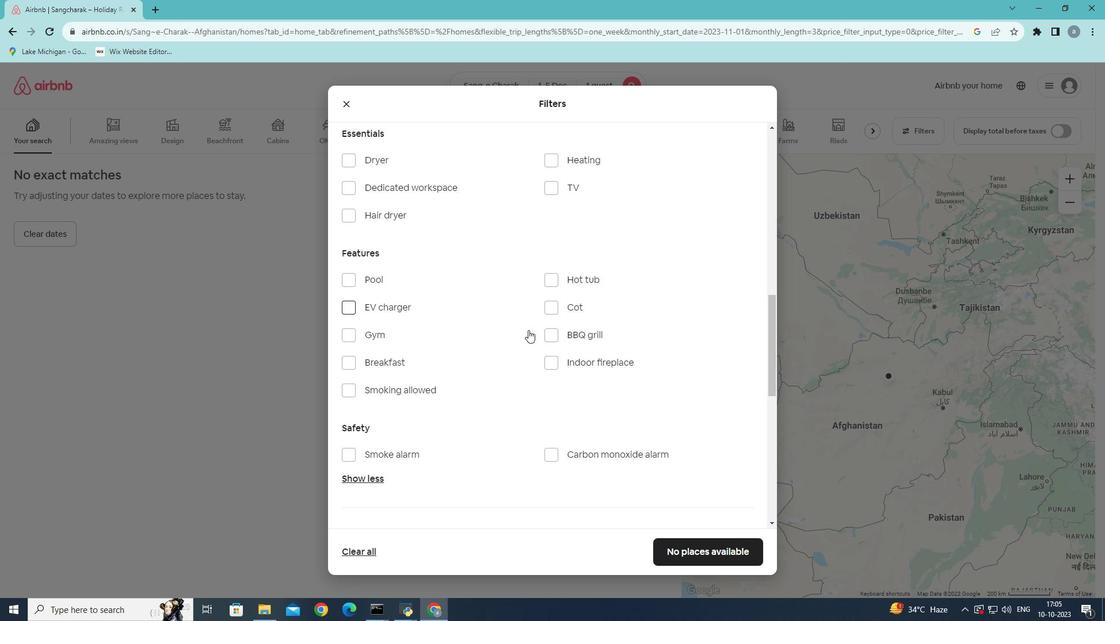 
Action: Mouse moved to (525, 329)
Screenshot: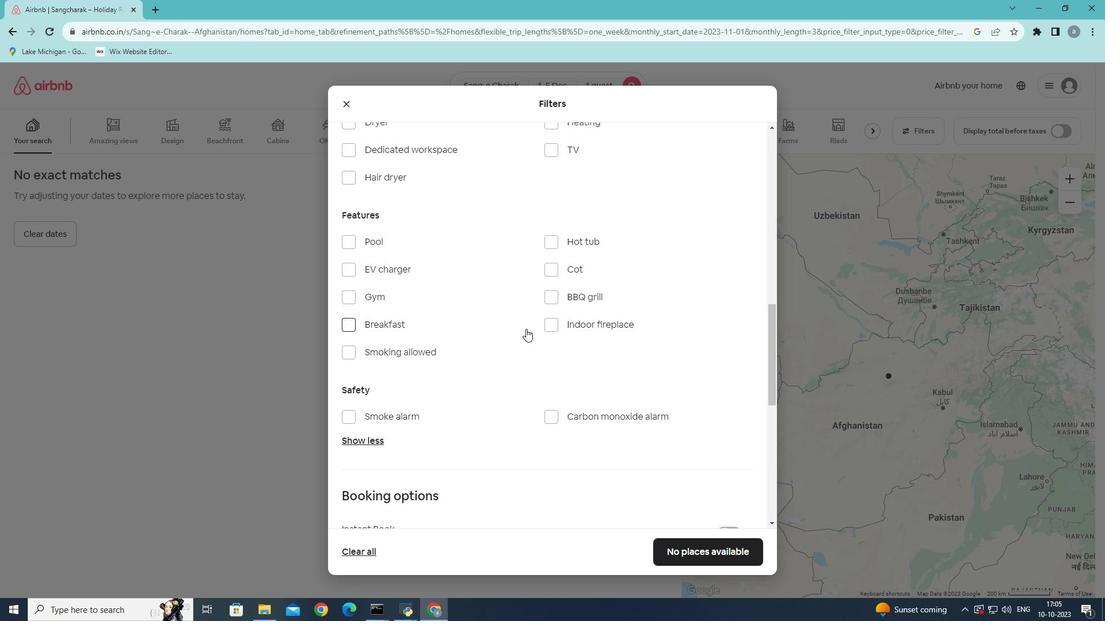 
Action: Mouse scrolled (525, 330) with delta (0, 0)
Screenshot: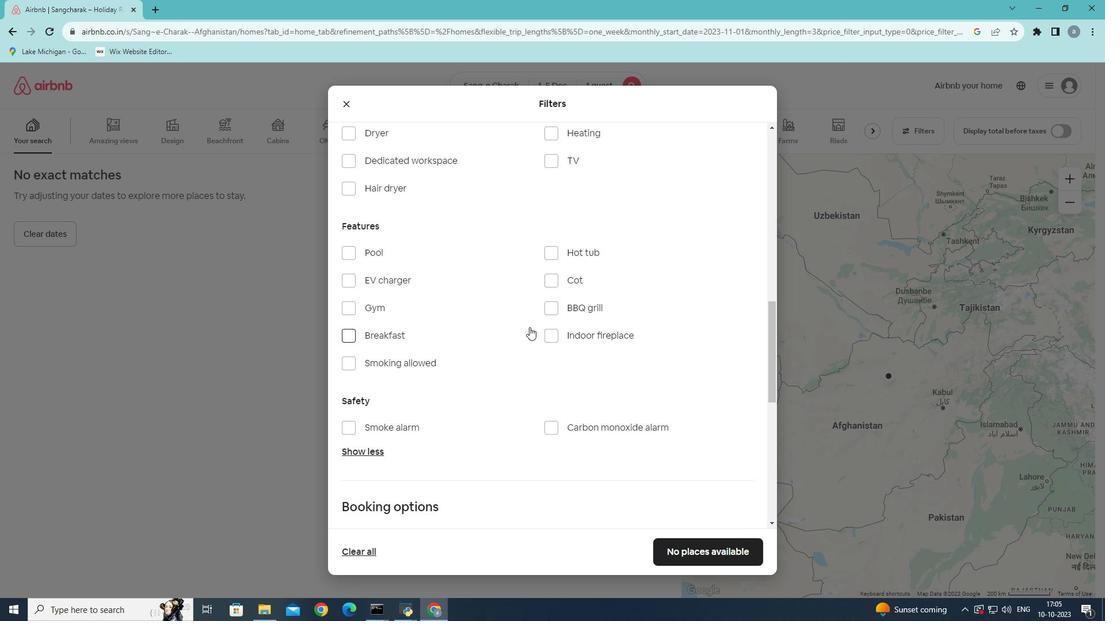 
Action: Mouse moved to (533, 325)
Screenshot: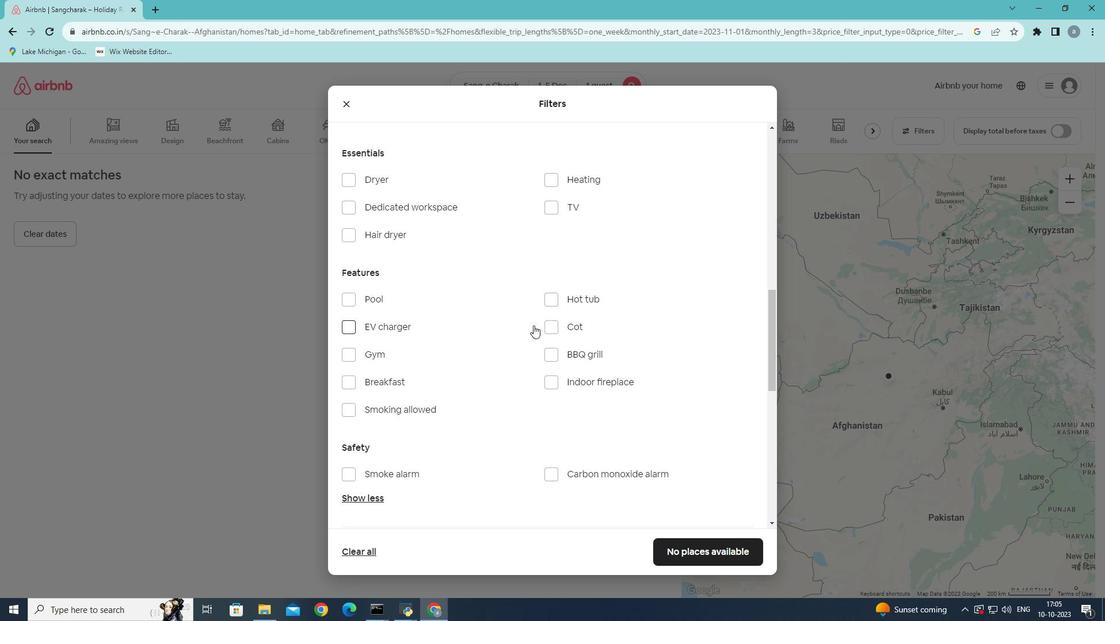 
Action: Mouse scrolled (533, 326) with delta (0, 0)
Screenshot: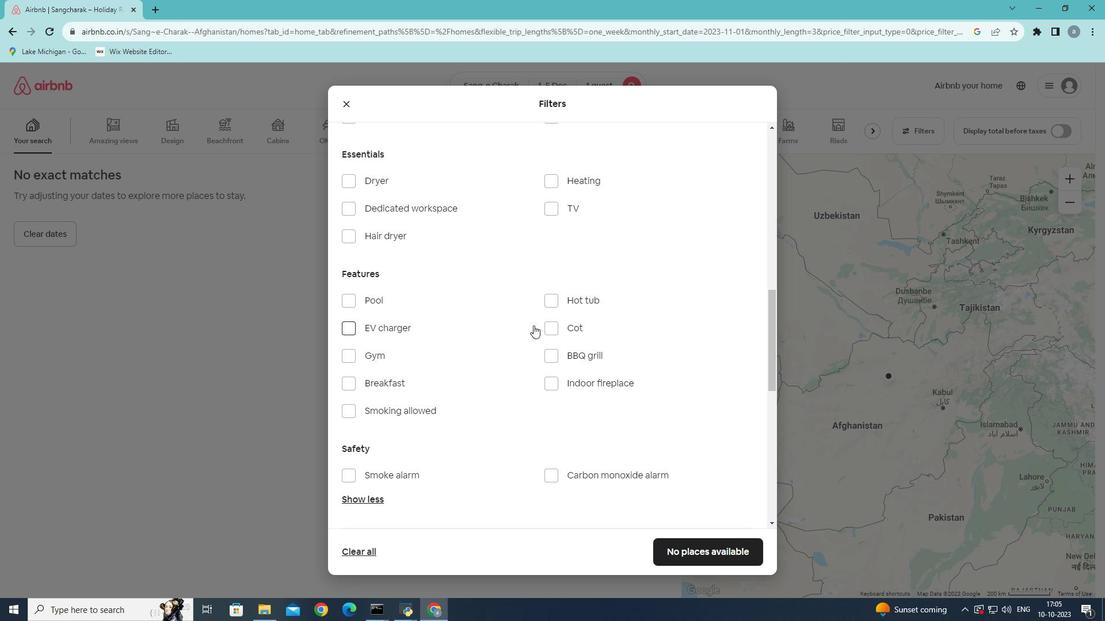 
Action: Mouse scrolled (533, 326) with delta (0, 0)
Screenshot: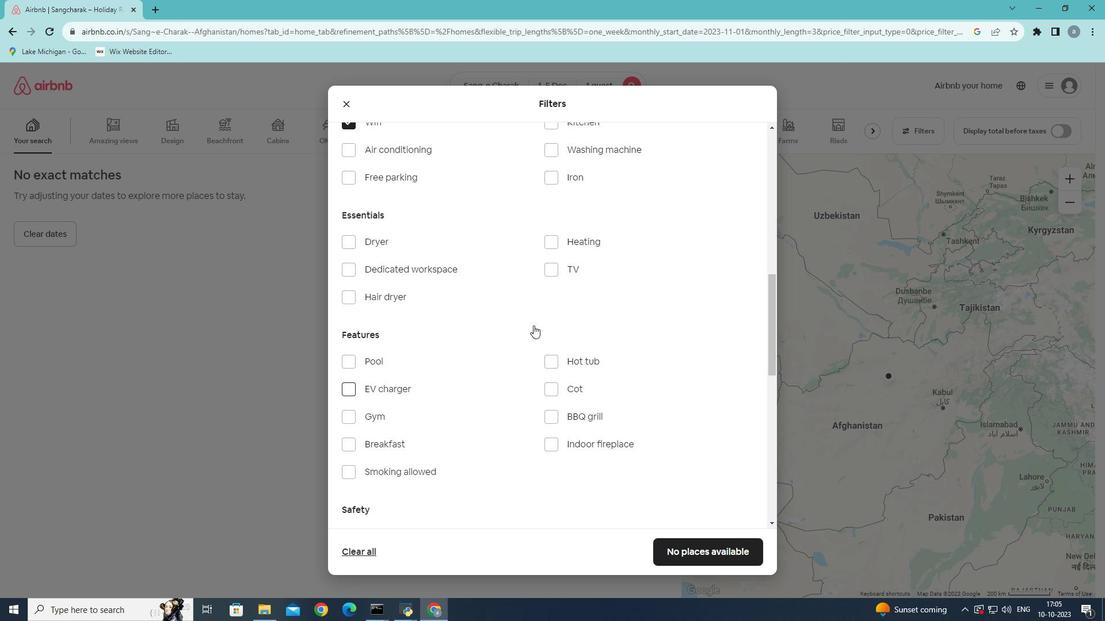 
Action: Mouse scrolled (533, 326) with delta (0, 0)
Screenshot: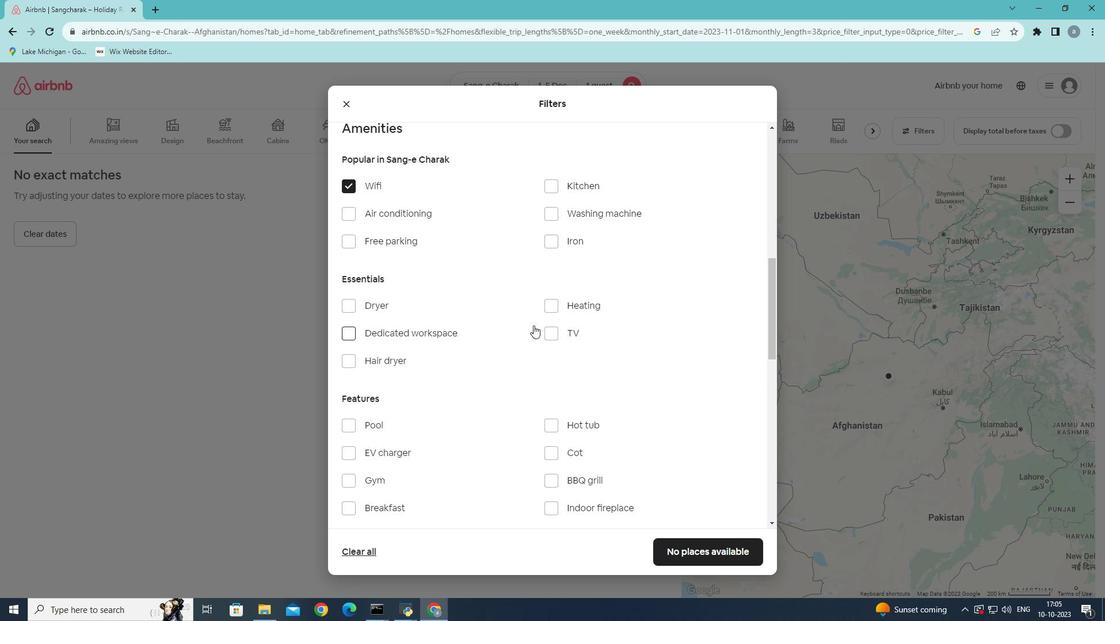 
Action: Mouse moved to (352, 381)
Screenshot: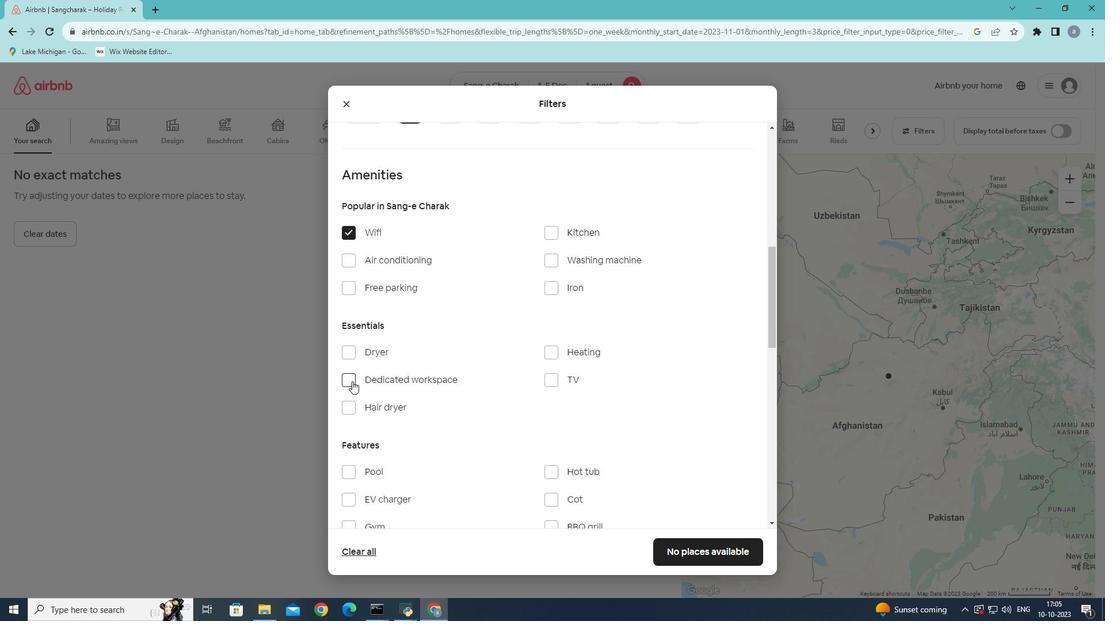 
Action: Mouse pressed left at (352, 381)
Screenshot: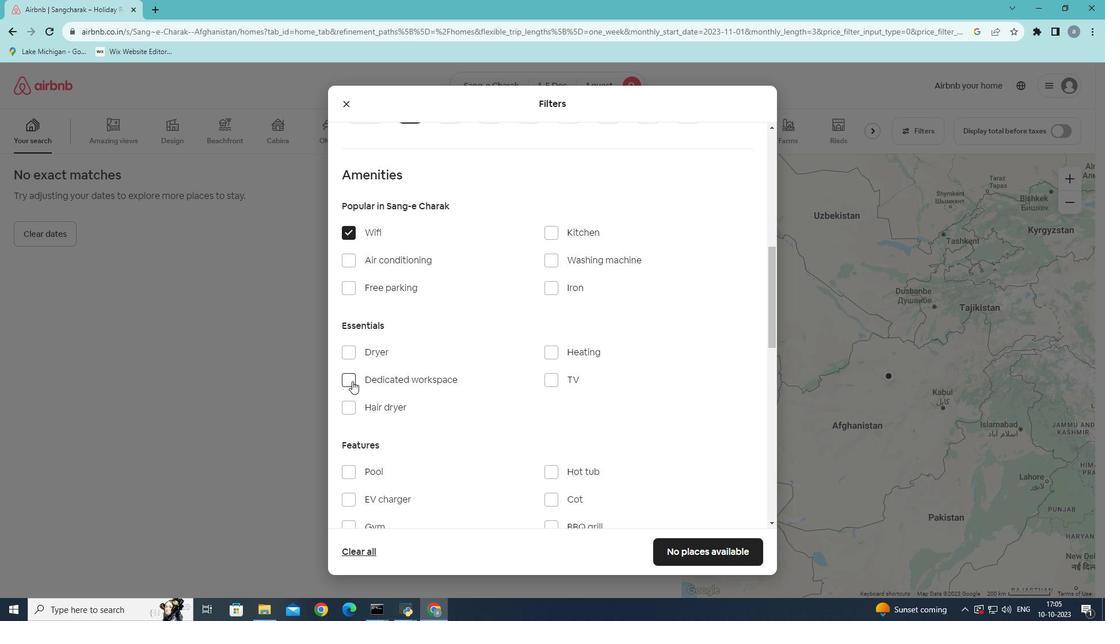 
Action: Mouse moved to (459, 365)
Screenshot: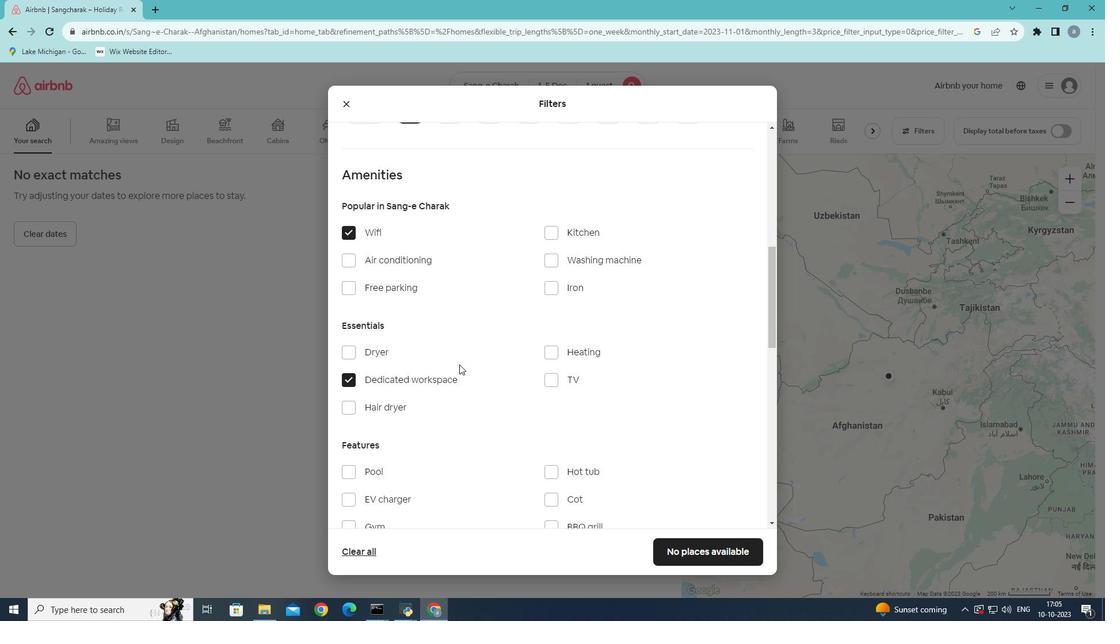 
Action: Mouse scrolled (459, 364) with delta (0, 0)
Screenshot: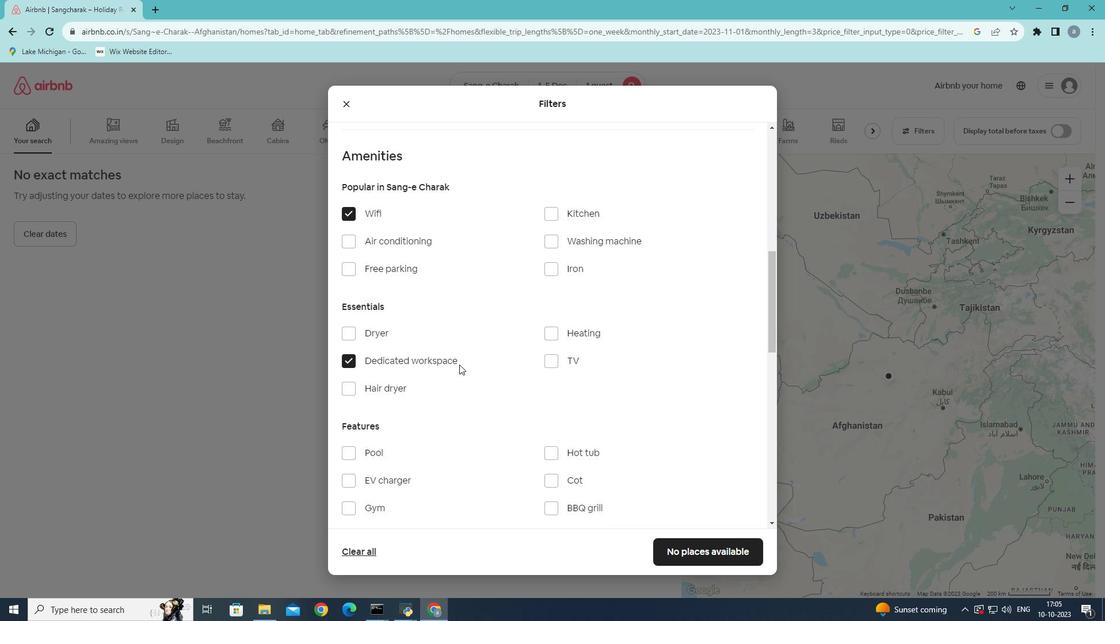 
Action: Mouse moved to (459, 364)
Screenshot: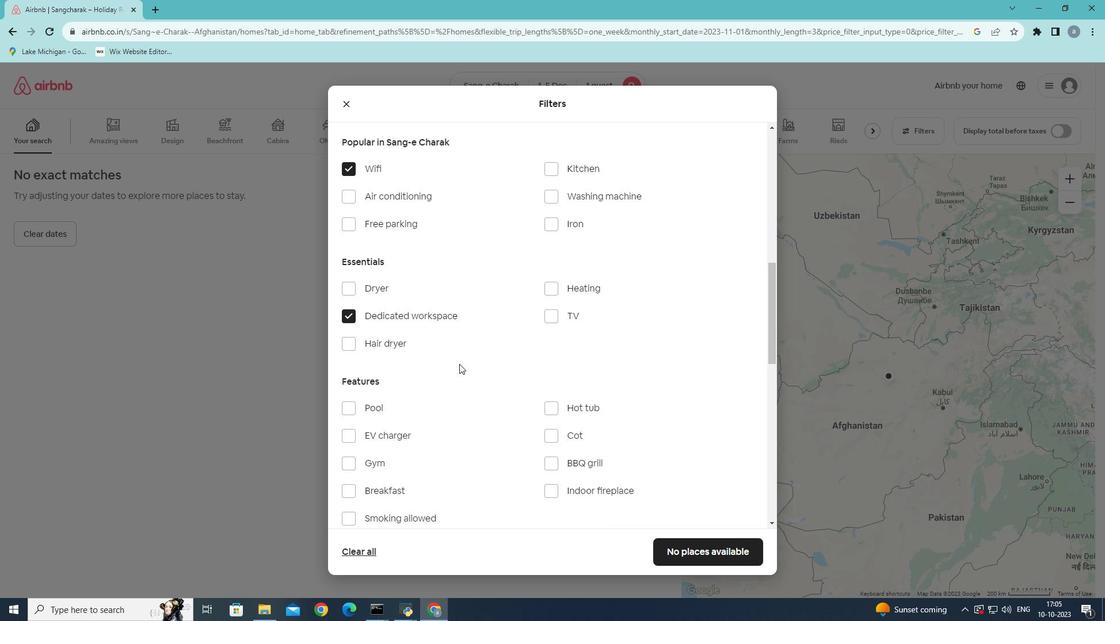 
Action: Mouse scrolled (459, 363) with delta (0, 0)
Screenshot: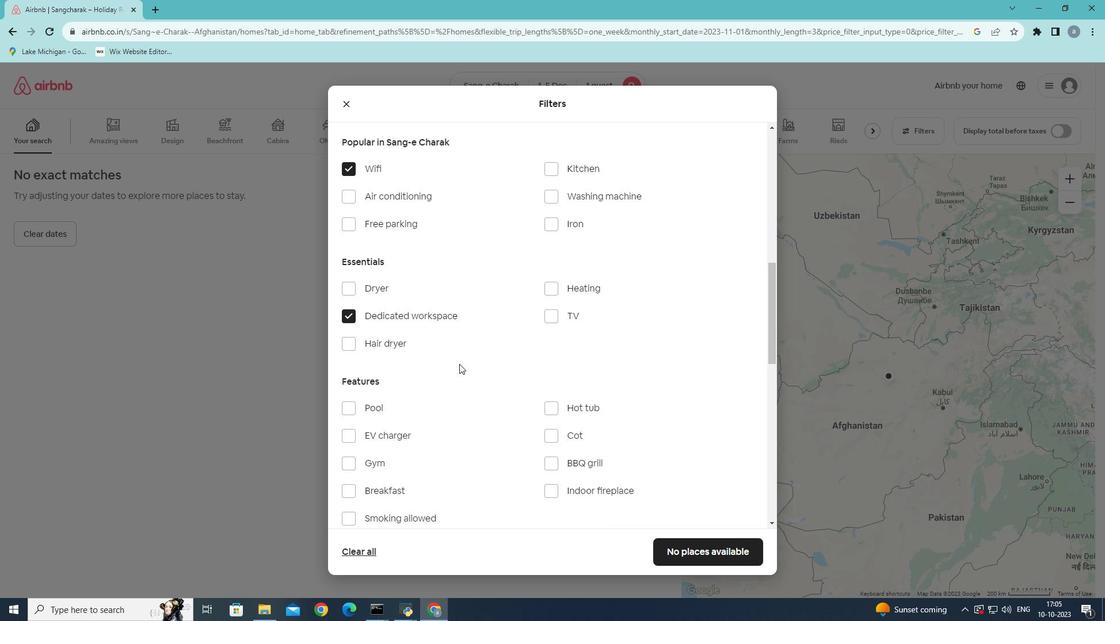 
Action: Mouse scrolled (459, 363) with delta (0, 0)
Screenshot: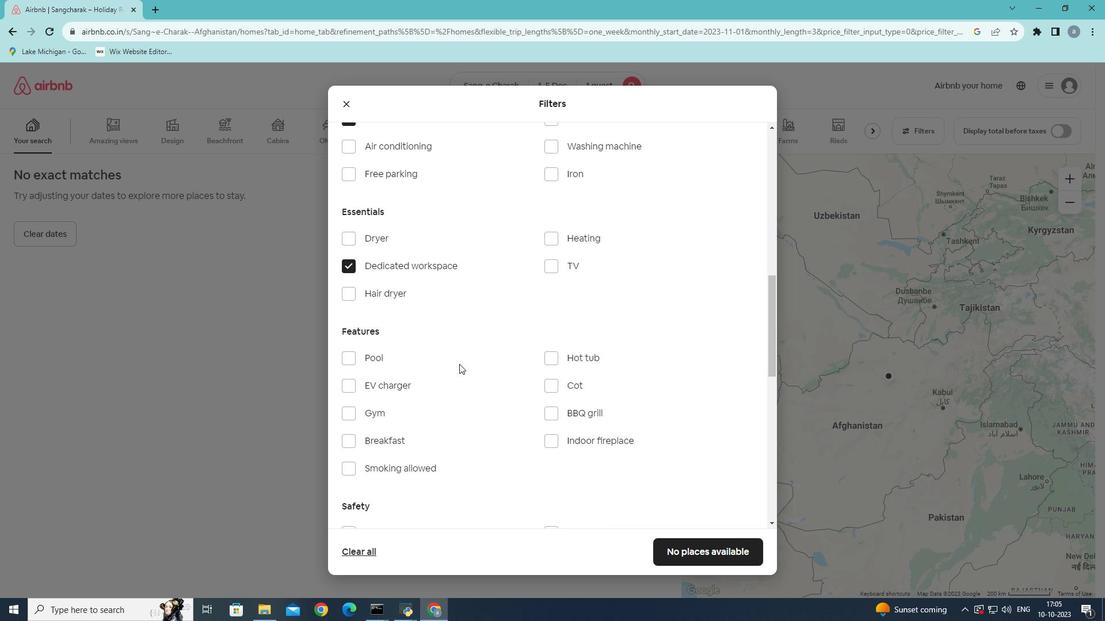
Action: Mouse moved to (462, 355)
Screenshot: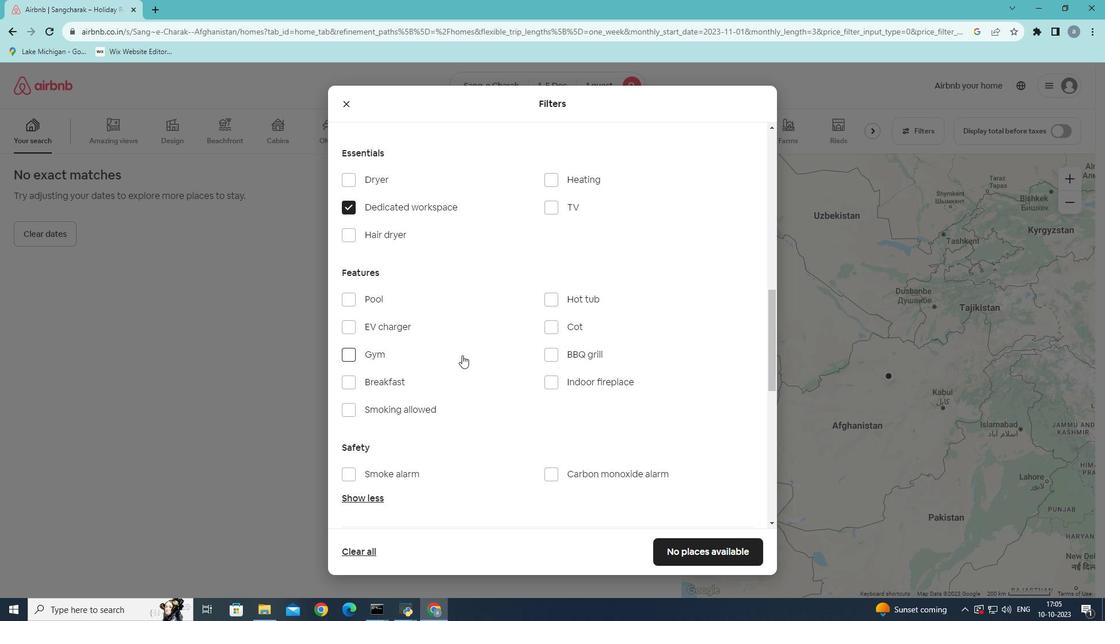 
Action: Mouse scrolled (462, 355) with delta (0, 0)
Screenshot: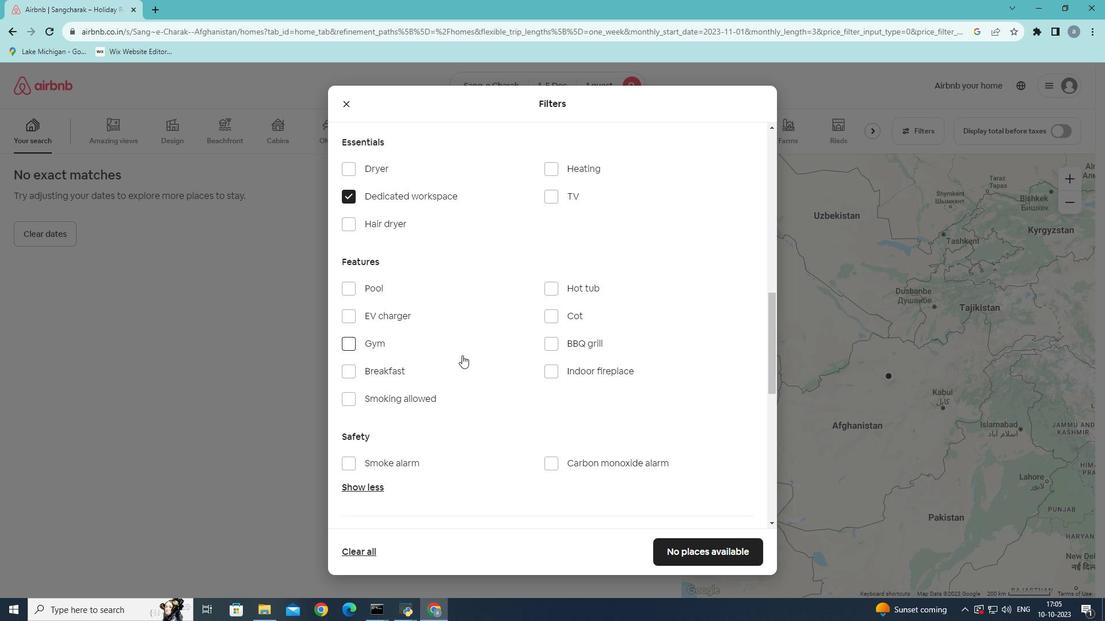 
Action: Mouse moved to (463, 357)
Screenshot: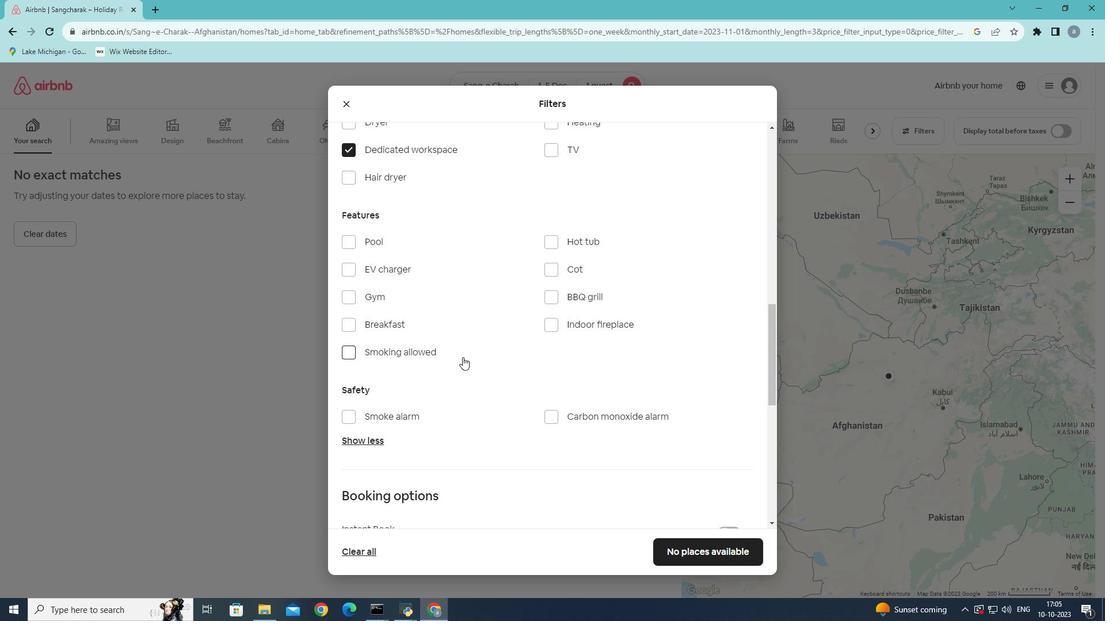 
Action: Mouse scrolled (463, 357) with delta (0, 0)
Screenshot: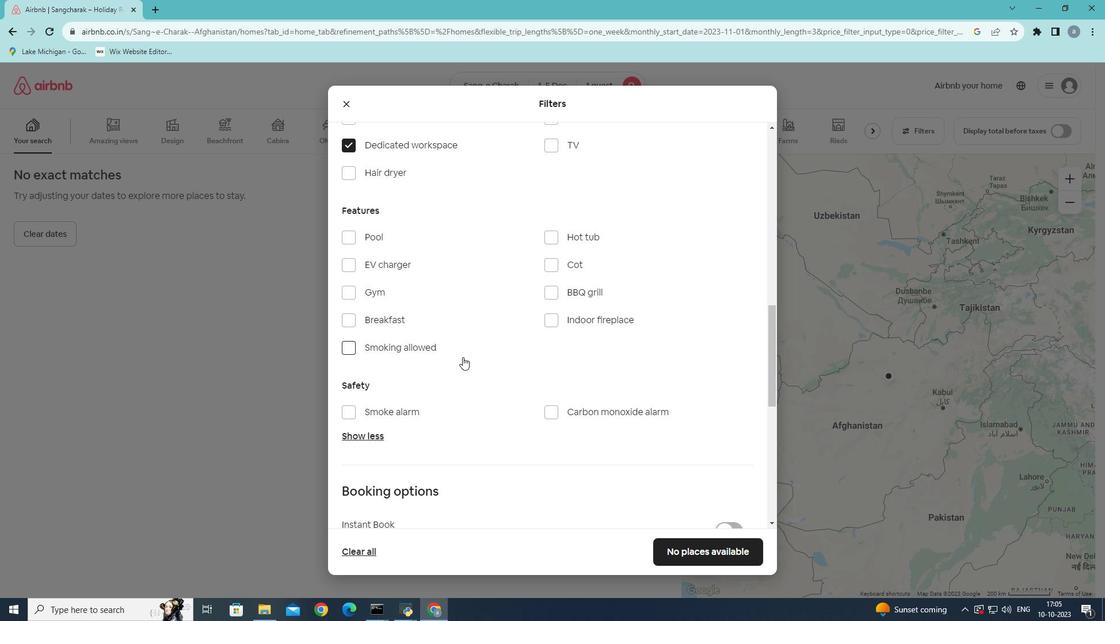 
Action: Mouse scrolled (463, 357) with delta (0, 0)
Screenshot: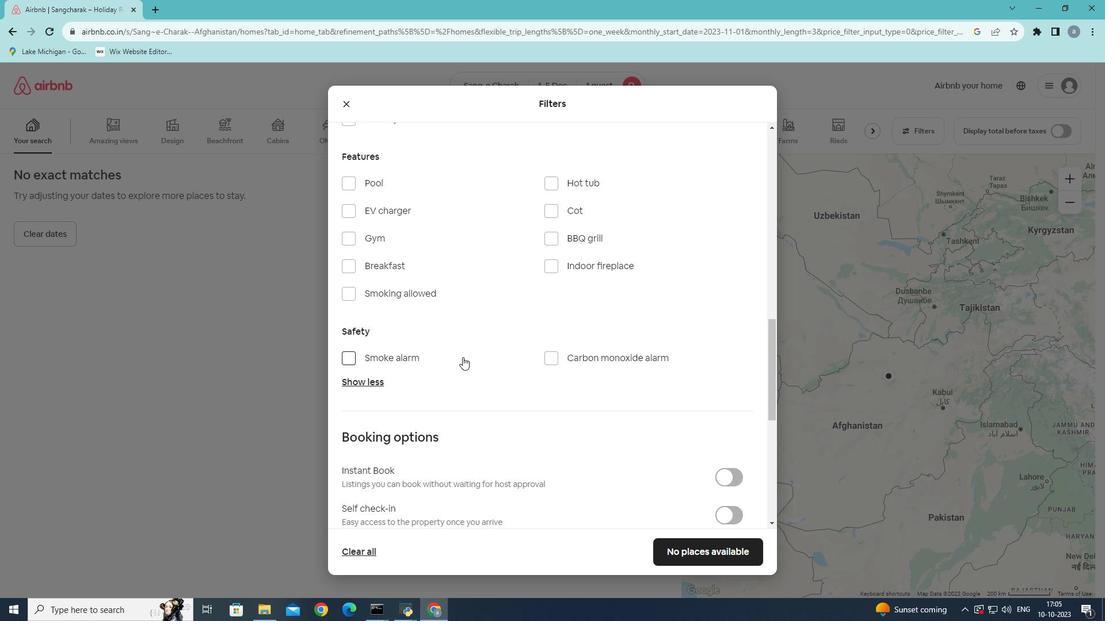 
Action: Mouse scrolled (463, 357) with delta (0, 0)
Screenshot: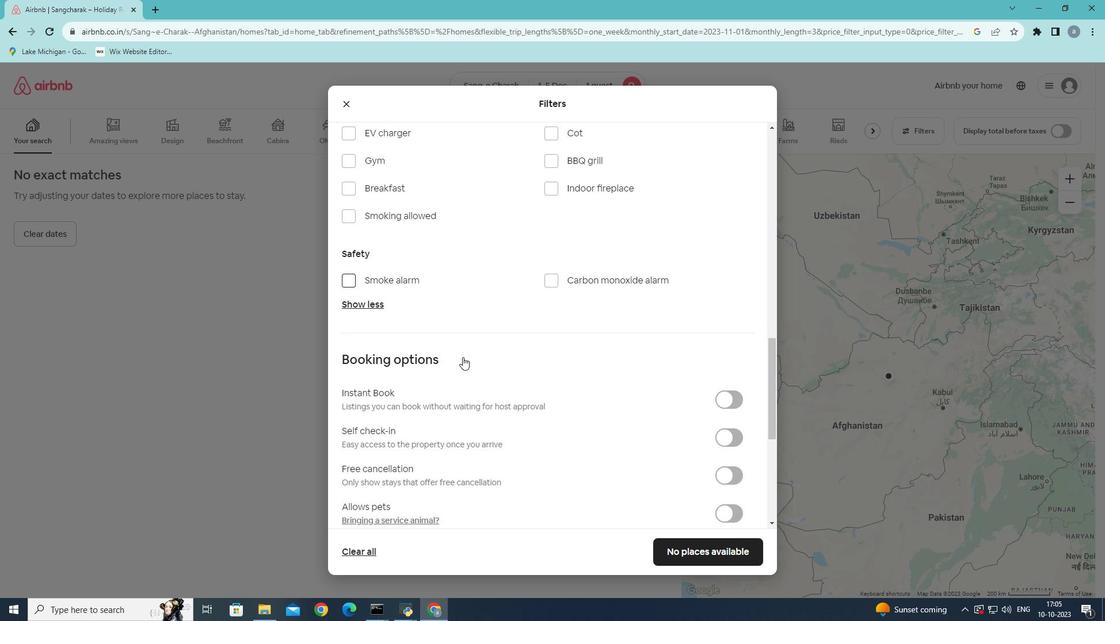 
Action: Mouse moved to (731, 400)
Screenshot: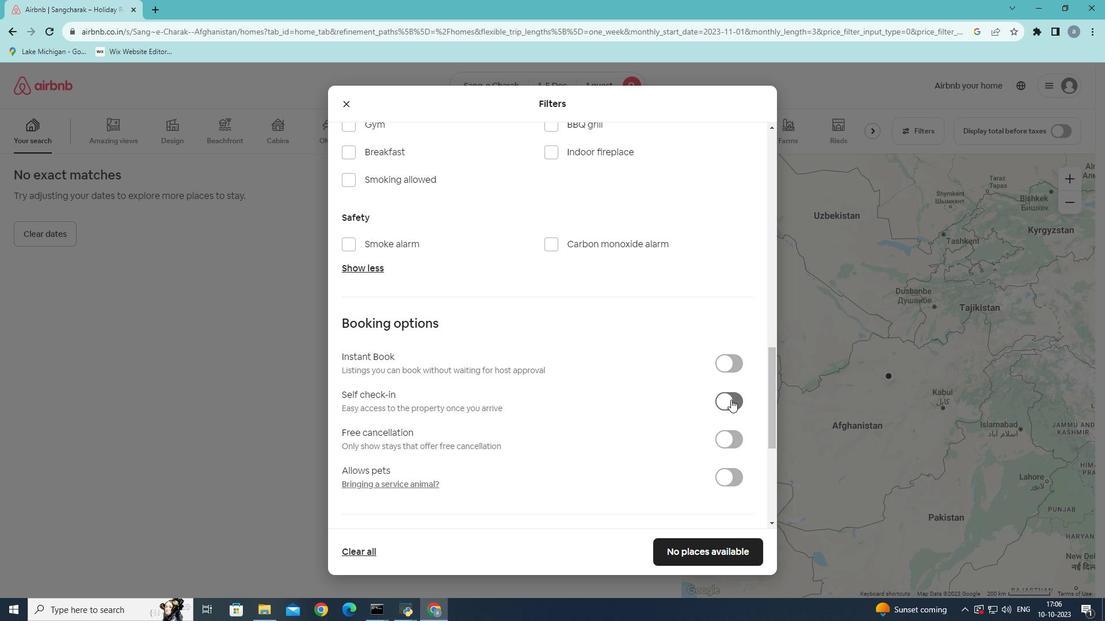 
Action: Mouse pressed left at (731, 400)
Screenshot: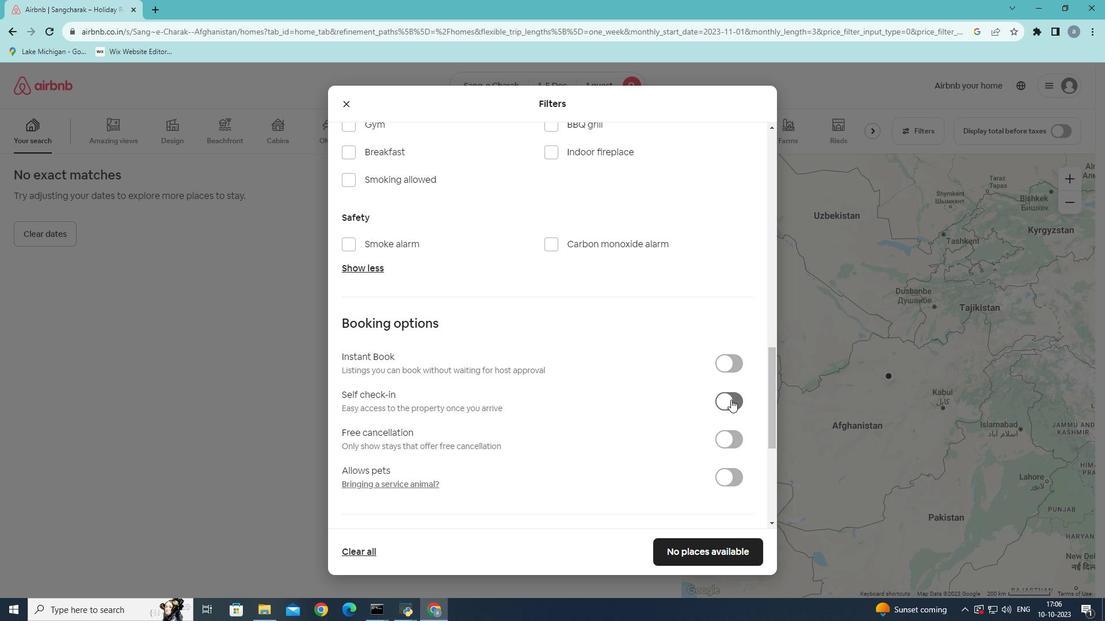 
Action: Mouse moved to (588, 430)
Screenshot: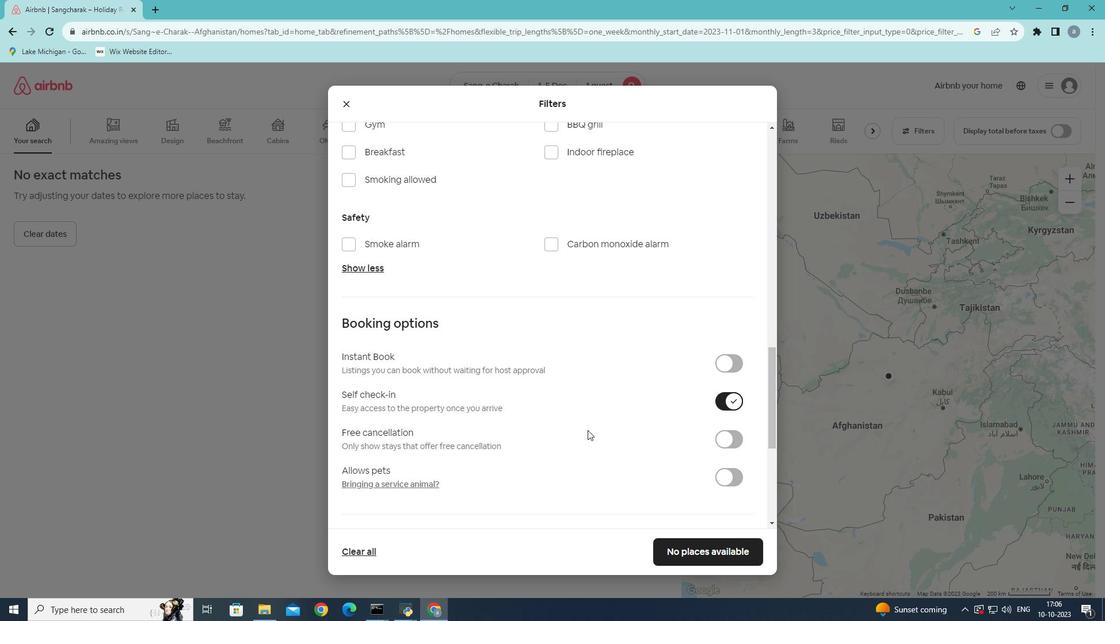 
Action: Mouse scrolled (588, 430) with delta (0, 0)
Screenshot: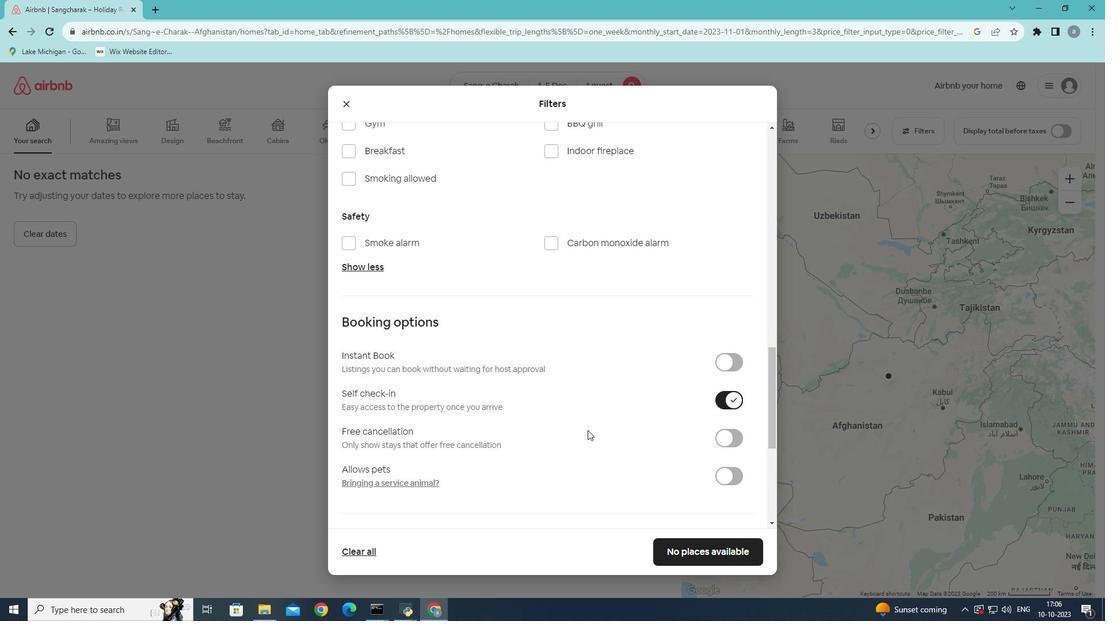 
Action: Mouse scrolled (588, 430) with delta (0, 0)
Screenshot: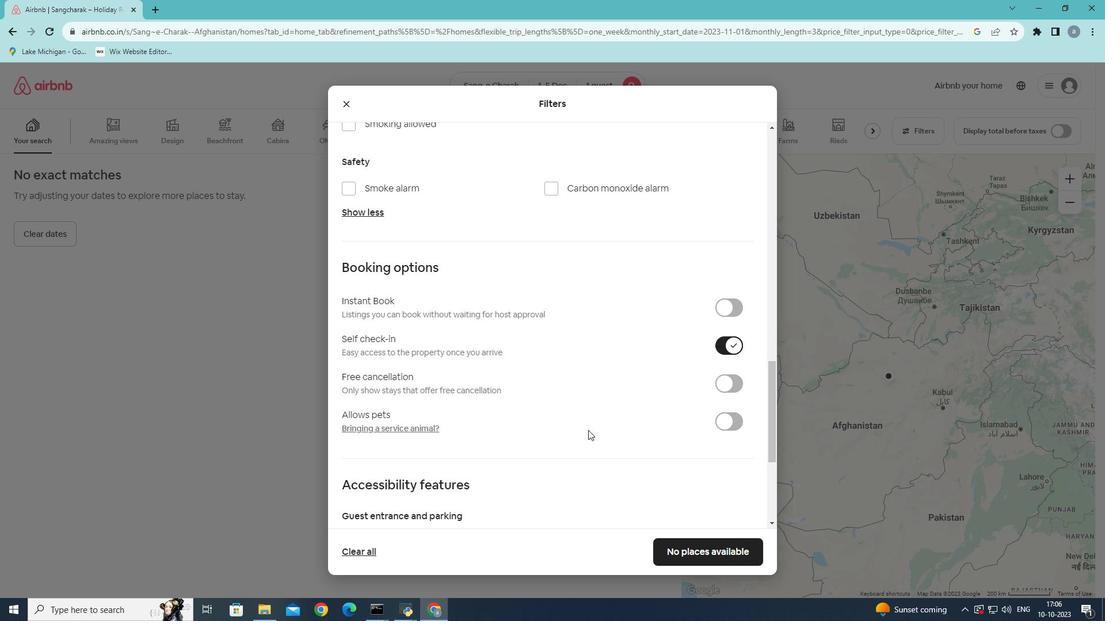 
Action: Mouse moved to (588, 430)
Screenshot: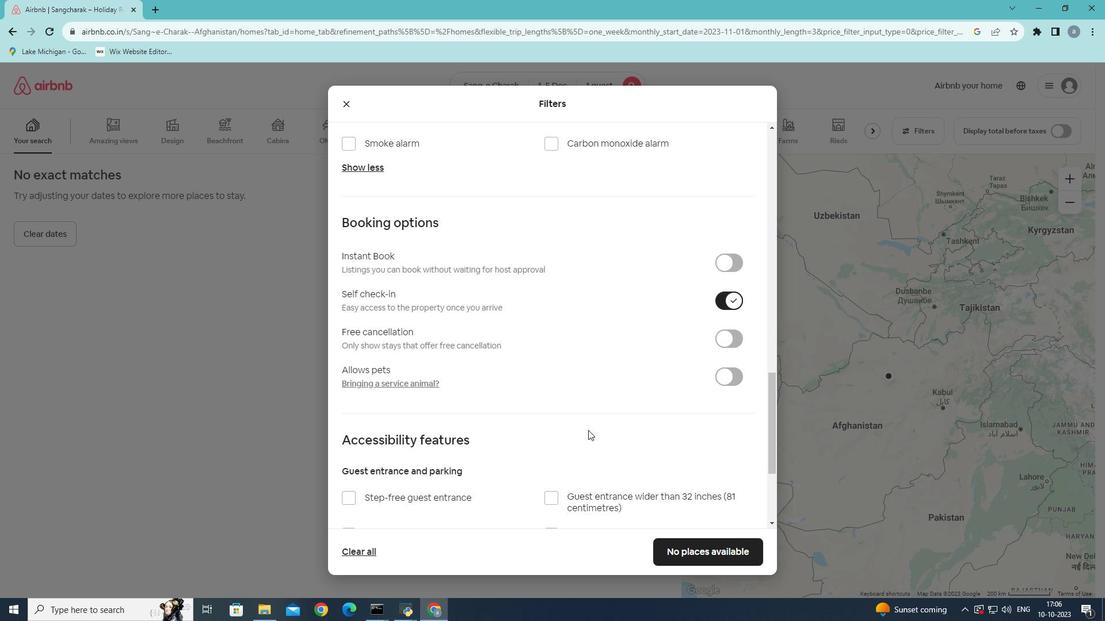 
Action: Mouse scrolled (588, 430) with delta (0, 0)
Screenshot: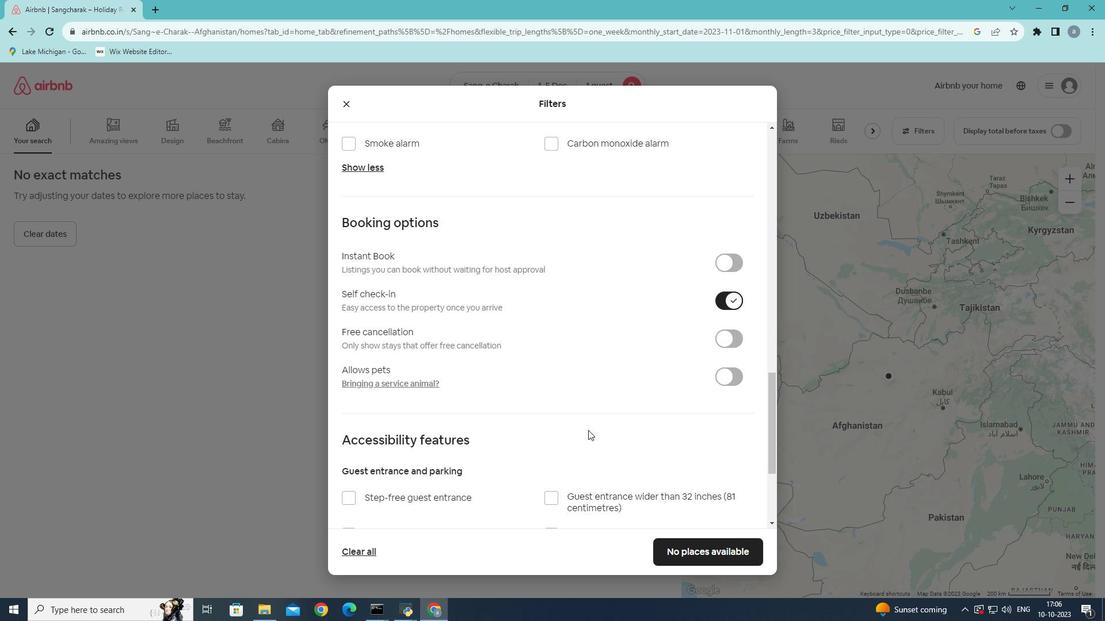 
Action: Mouse moved to (589, 430)
Screenshot: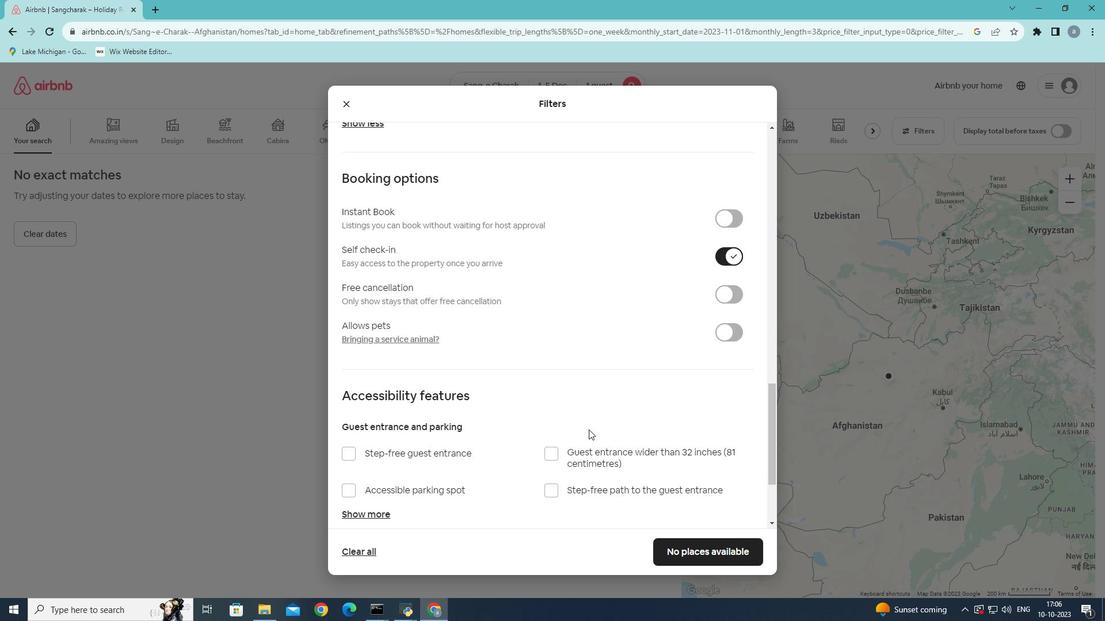 
Action: Mouse scrolled (589, 429) with delta (0, 0)
Screenshot: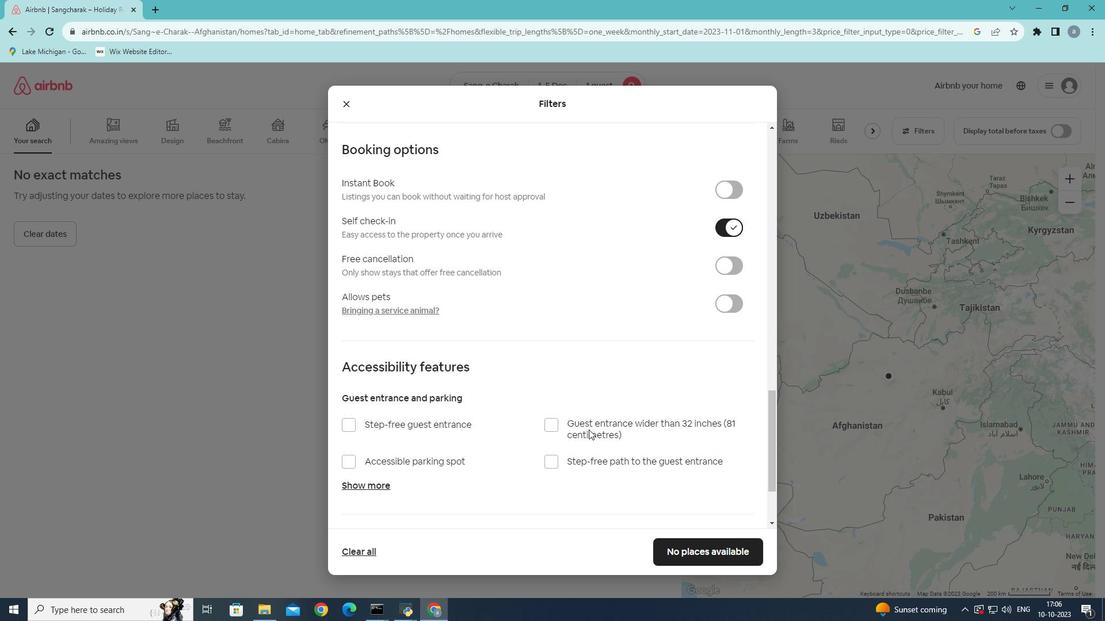 
Action: Mouse moved to (592, 430)
Screenshot: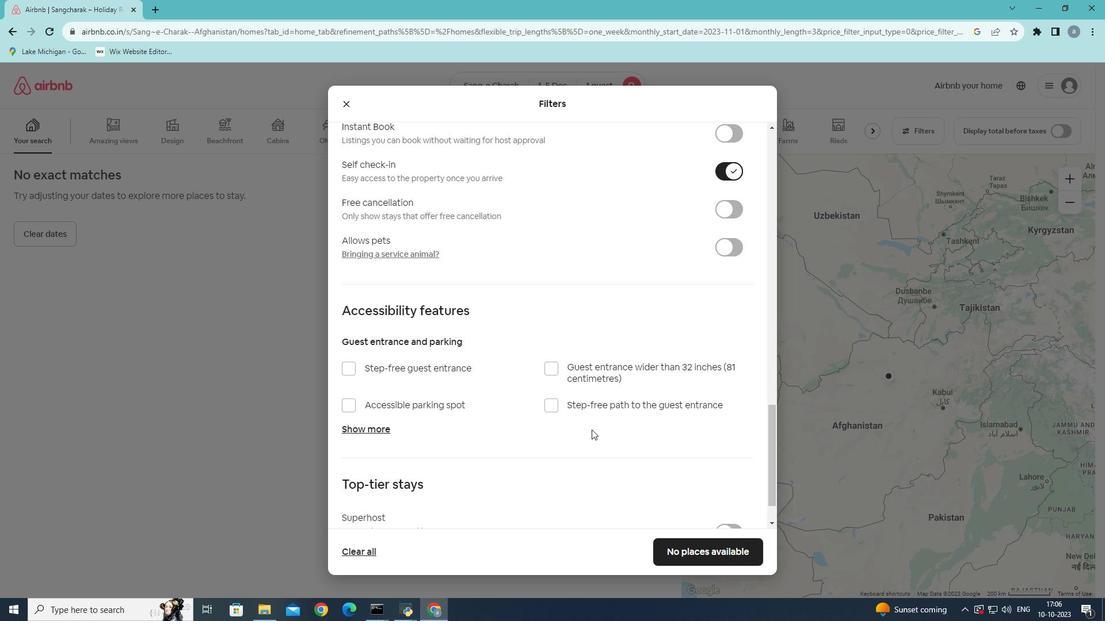 
Action: Mouse scrolled (592, 429) with delta (0, 0)
Screenshot: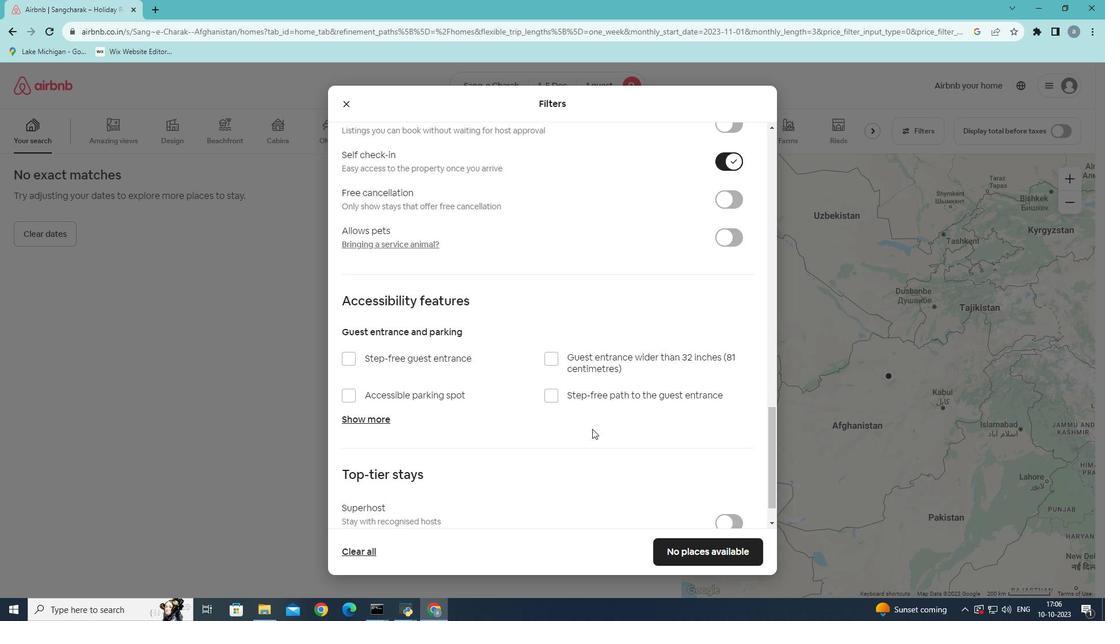 
Action: Mouse moved to (592, 429)
Screenshot: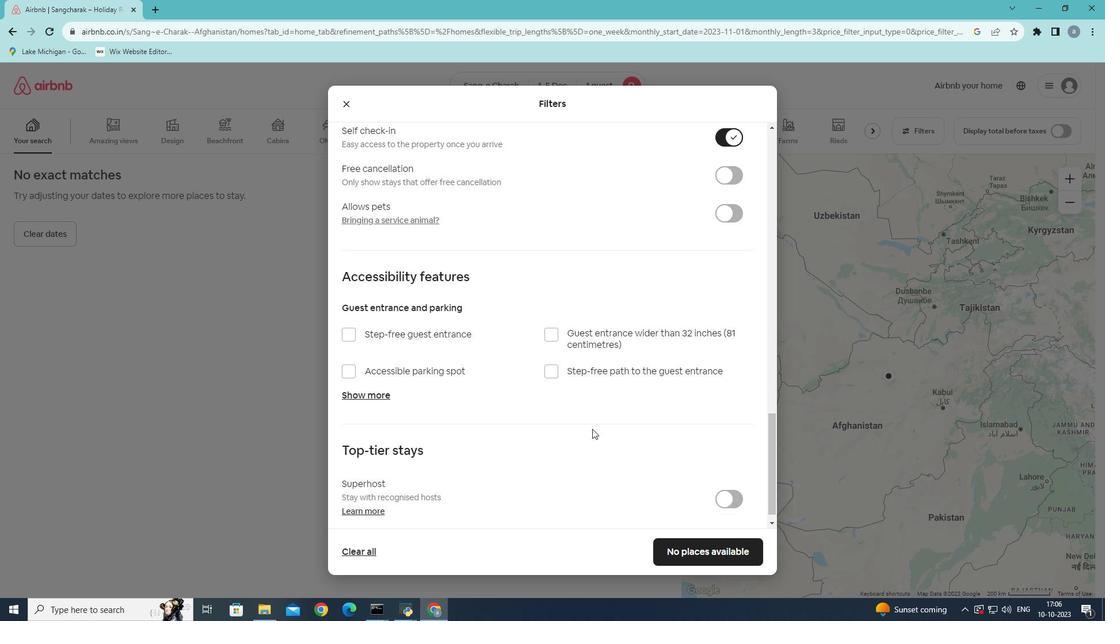 
Action: Mouse scrolled (592, 429) with delta (0, 0)
Screenshot: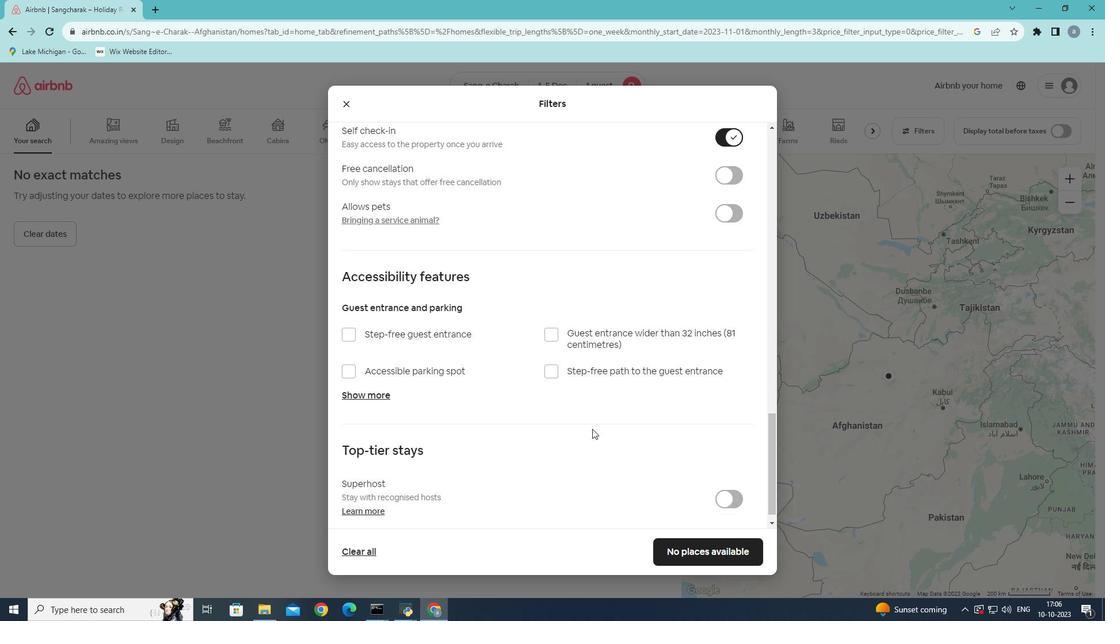
Action: Mouse scrolled (592, 429) with delta (0, 0)
Screenshot: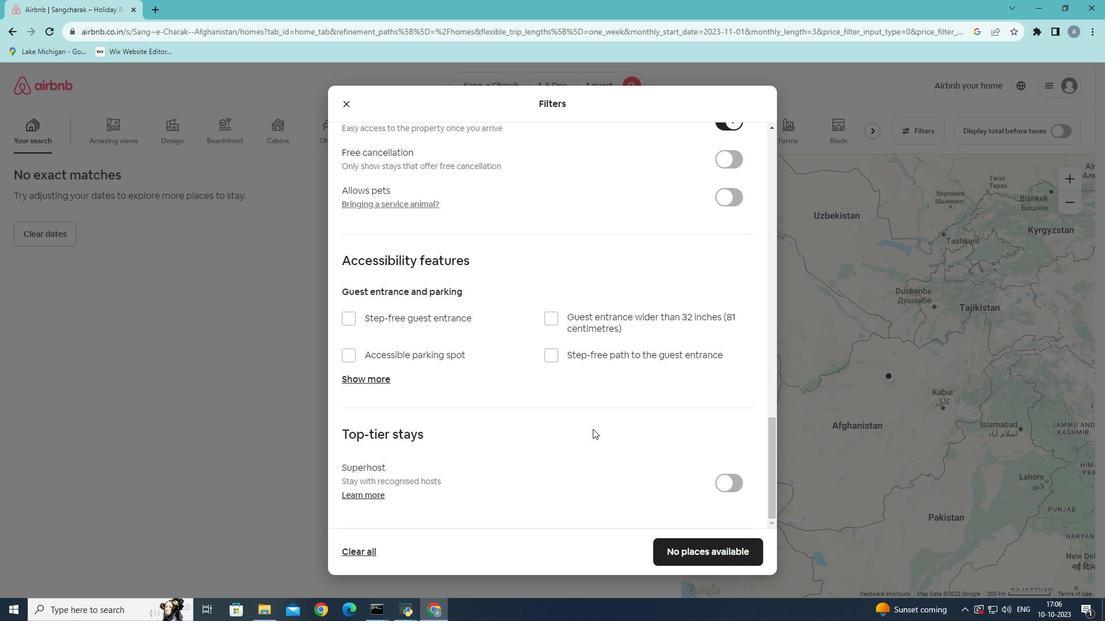 
Action: Mouse moved to (704, 555)
Screenshot: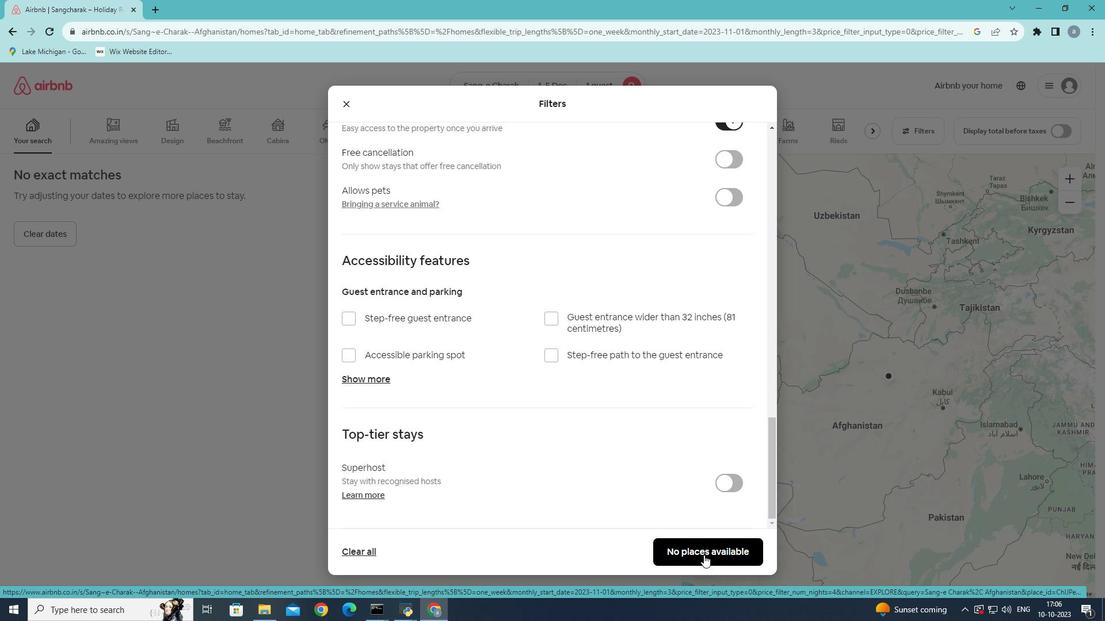 
Action: Mouse pressed left at (704, 555)
Screenshot: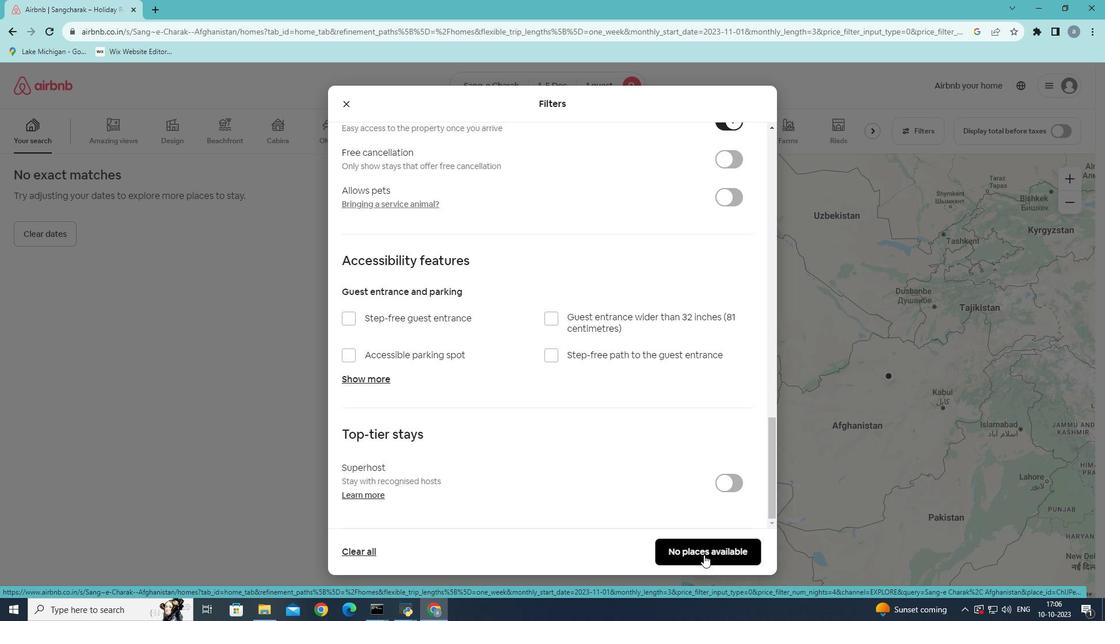 
Action: Mouse moved to (684, 453)
Screenshot: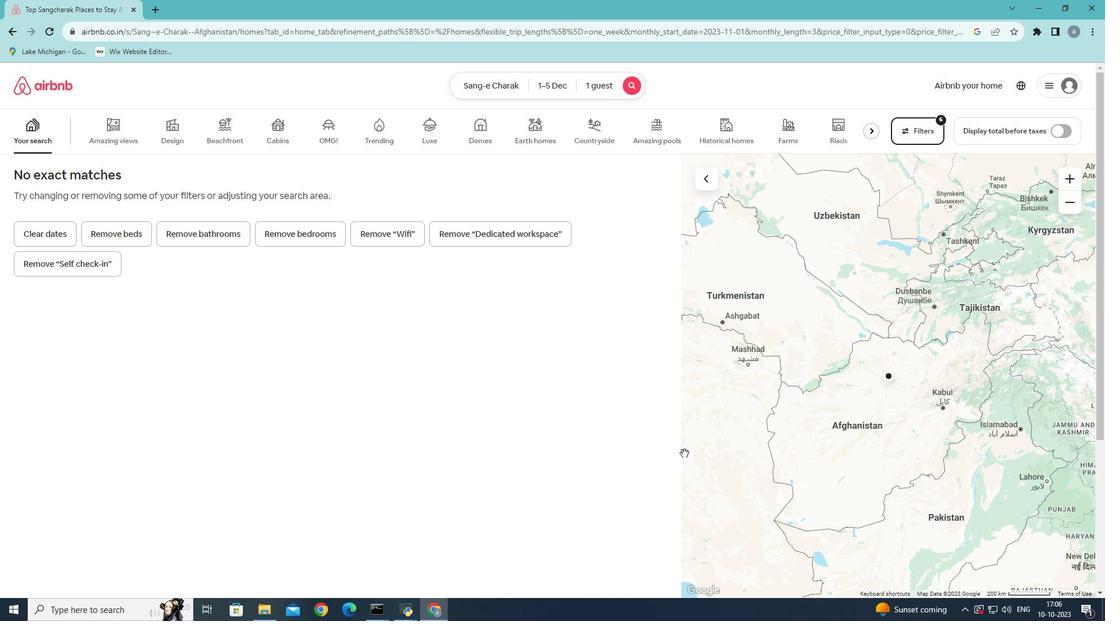 
